 Task: Find connections with filter location Aïn Sefra with filter topic #Leadershipwith filter profile language German with filter current company Air India Express with filter school Uttar Pradesh Jobs with filter industry Forestry and Logging with filter service category Relocation with filter keywords title Personal Trainer
Action: Mouse moved to (502, 61)
Screenshot: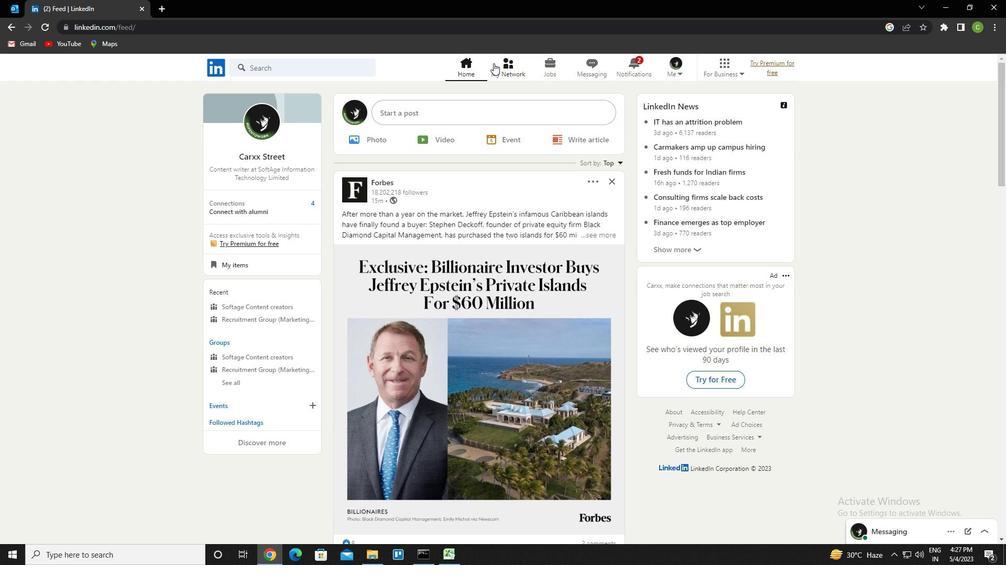 
Action: Mouse pressed left at (502, 61)
Screenshot: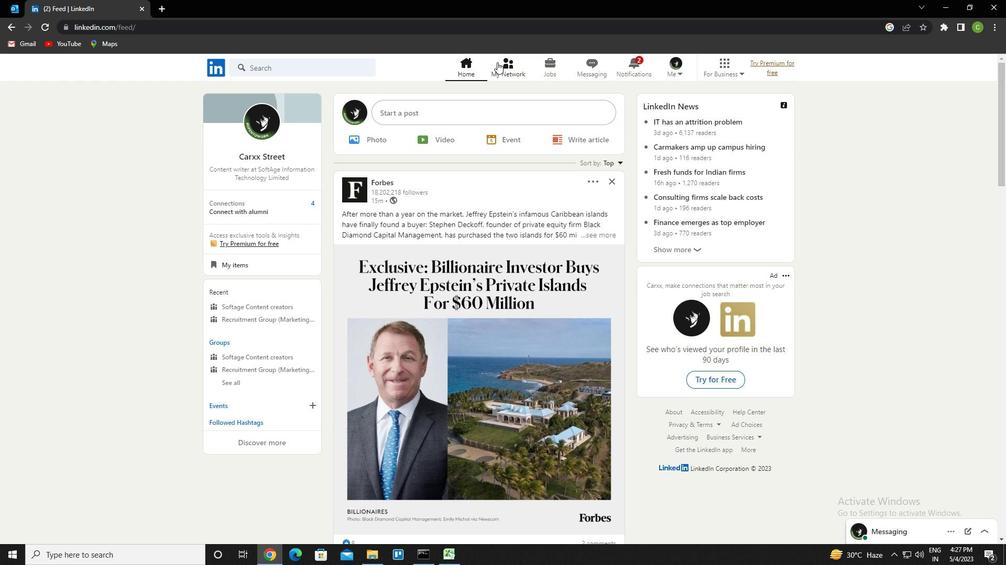 
Action: Mouse moved to (311, 126)
Screenshot: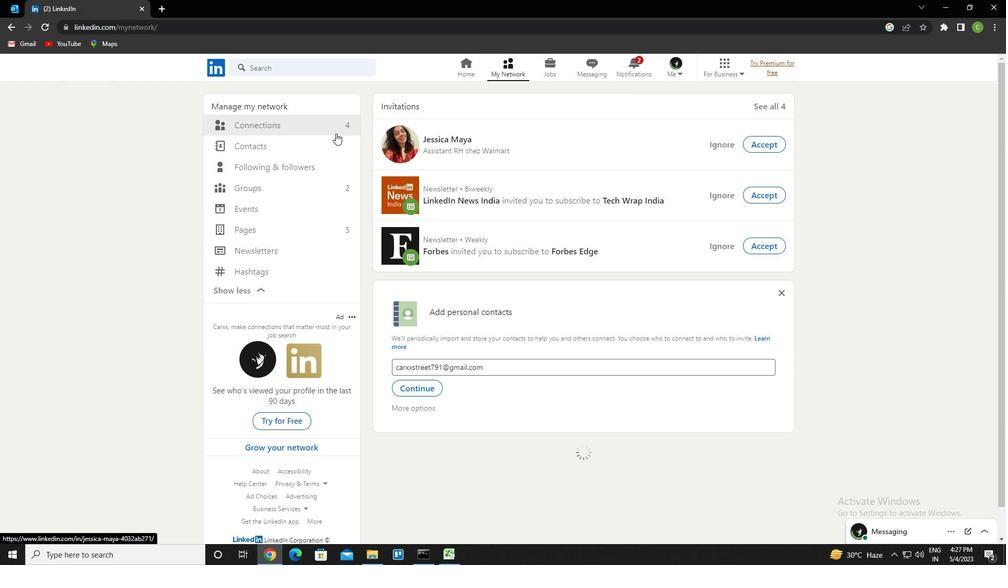 
Action: Mouse pressed left at (311, 126)
Screenshot: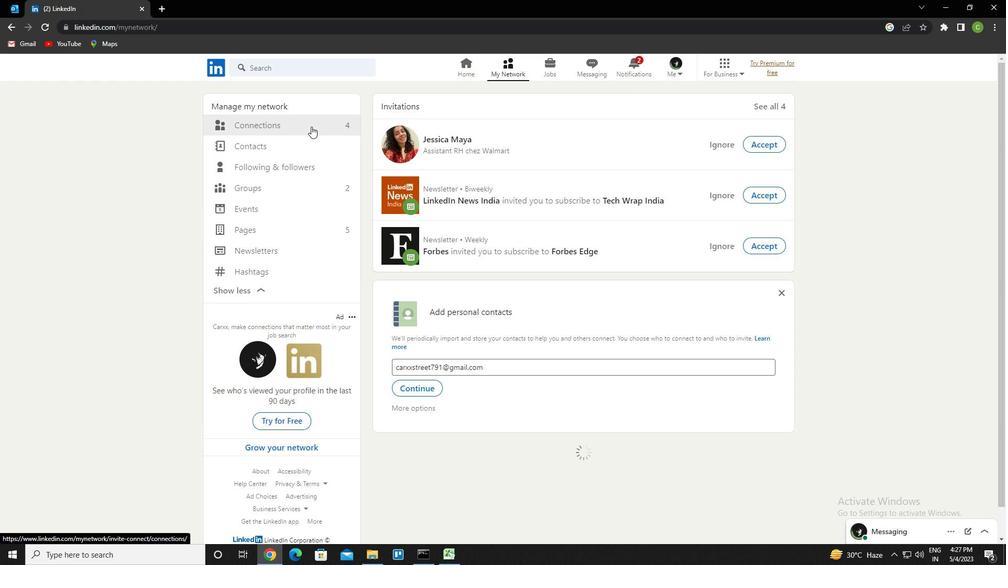 
Action: Mouse moved to (608, 128)
Screenshot: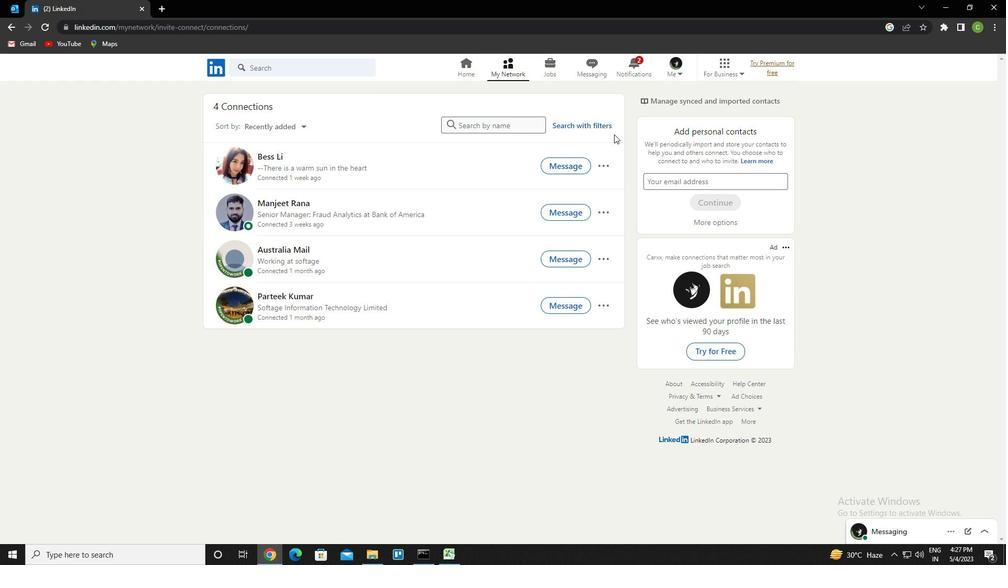 
Action: Mouse pressed left at (608, 128)
Screenshot: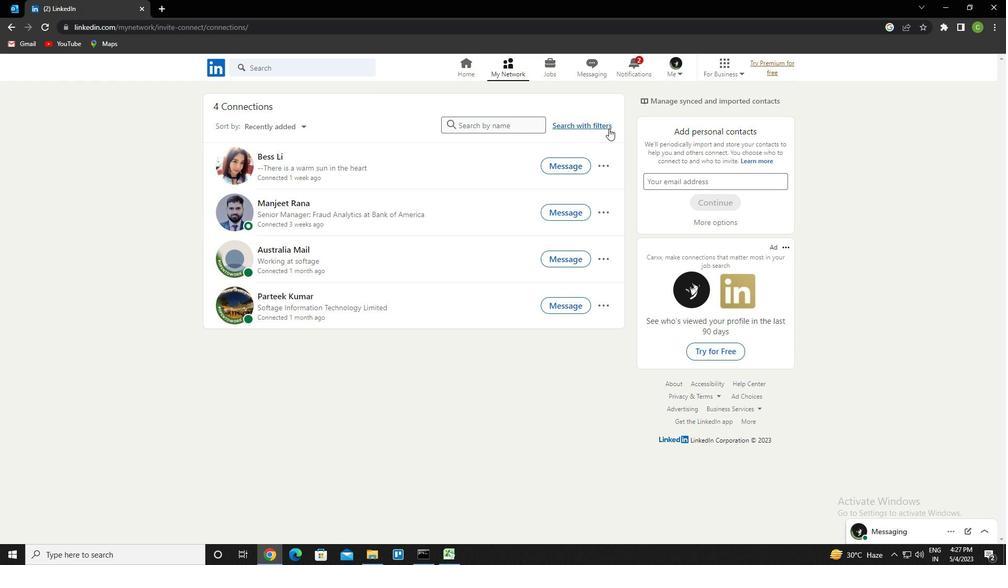 
Action: Mouse moved to (541, 97)
Screenshot: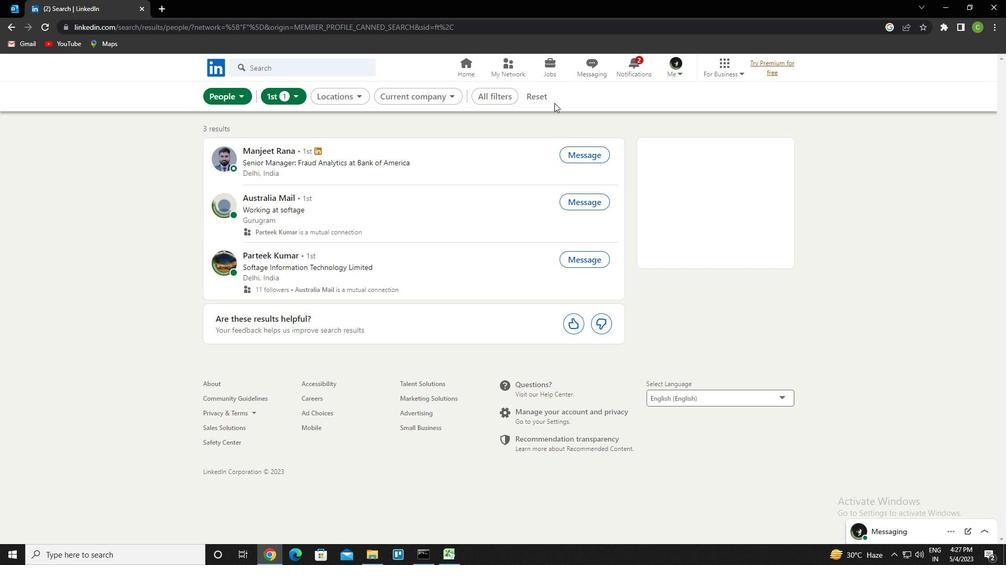 
Action: Mouse pressed left at (541, 97)
Screenshot: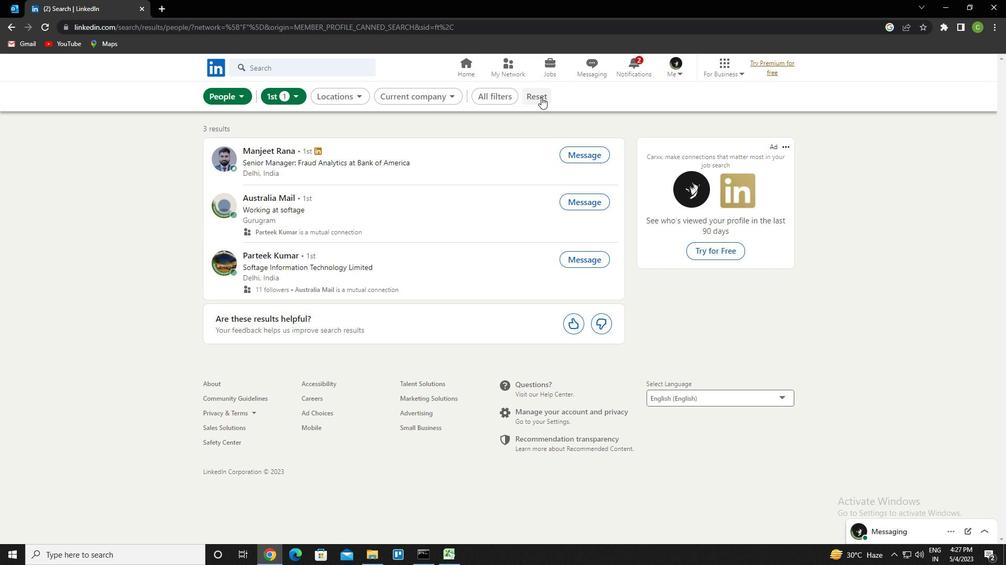 
Action: Mouse moved to (526, 100)
Screenshot: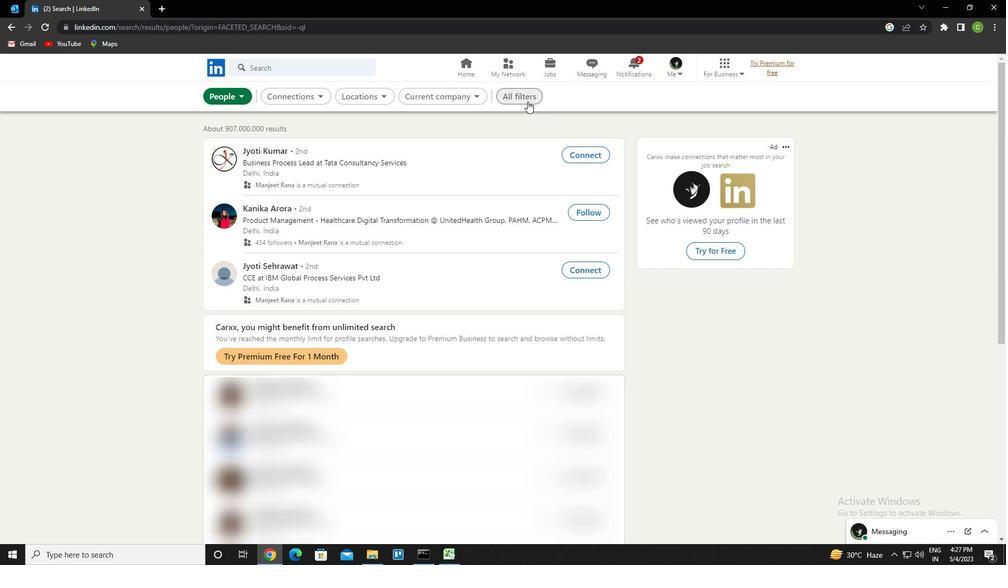 
Action: Mouse pressed left at (526, 100)
Screenshot: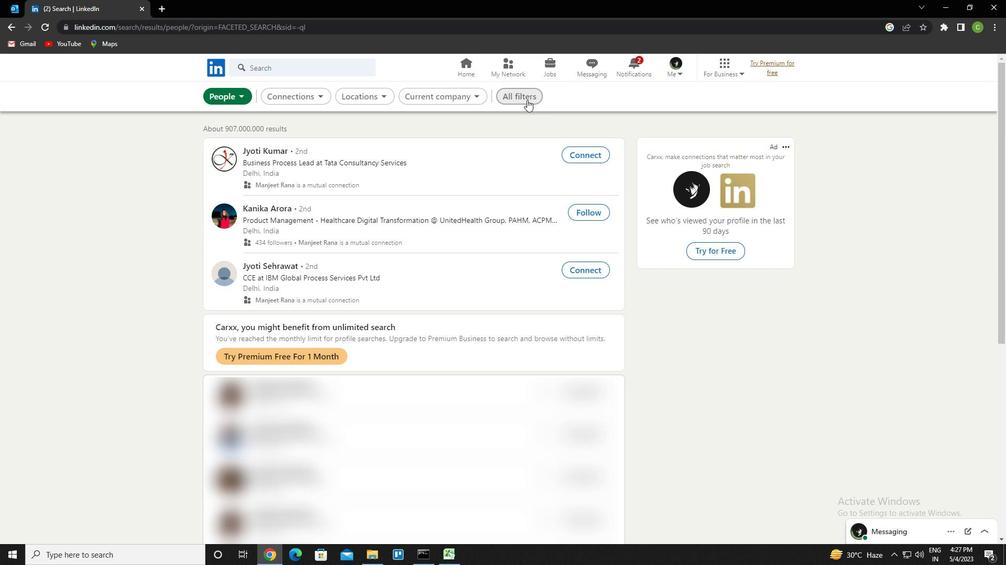 
Action: Mouse moved to (823, 351)
Screenshot: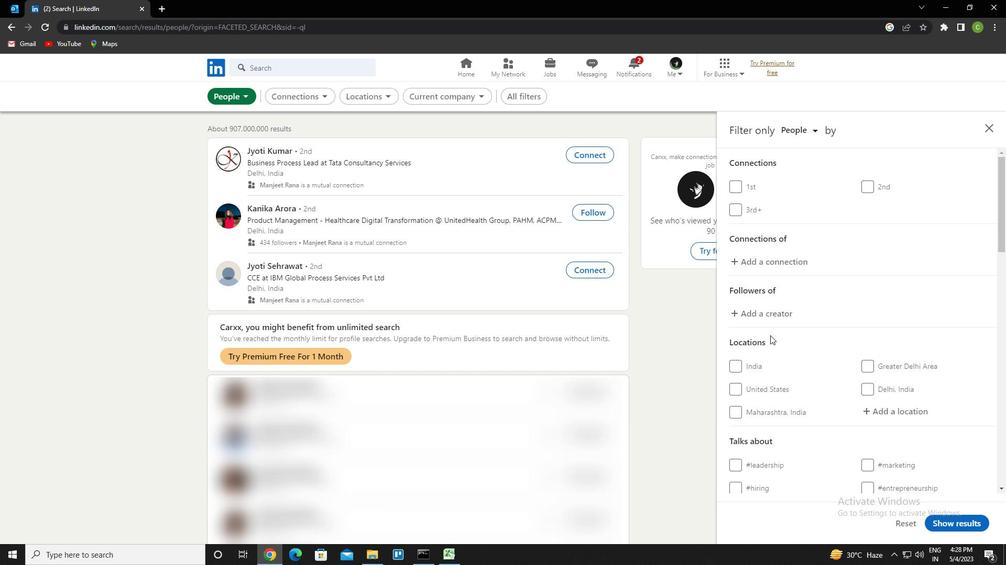 
Action: Mouse scrolled (823, 351) with delta (0, 0)
Screenshot: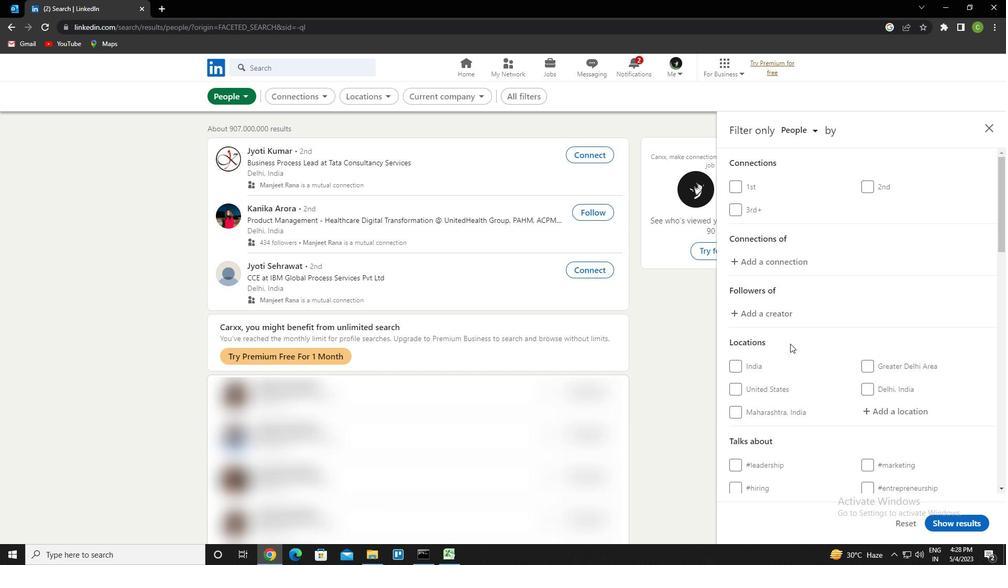 
Action: Mouse moved to (823, 351)
Screenshot: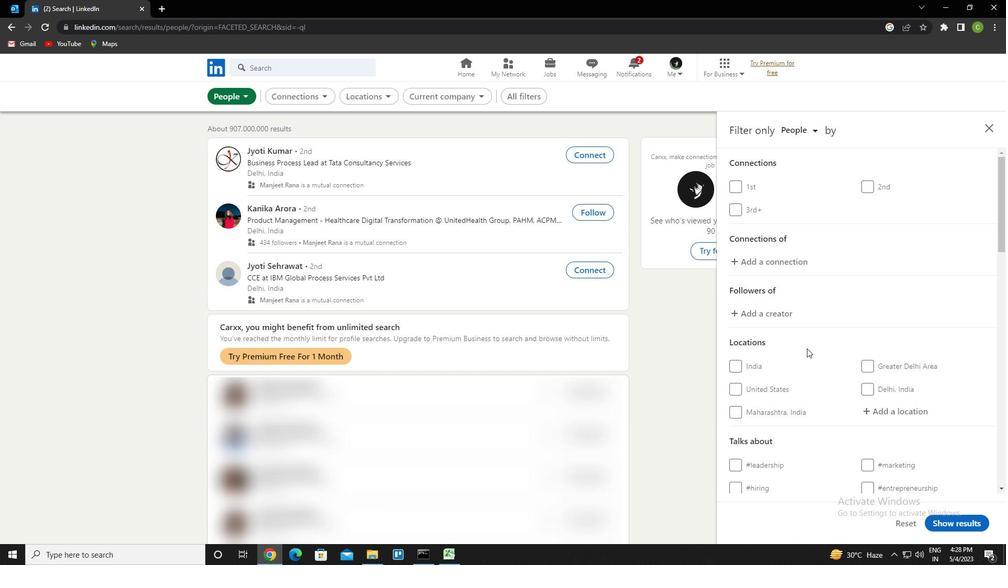 
Action: Mouse scrolled (823, 351) with delta (0, 0)
Screenshot: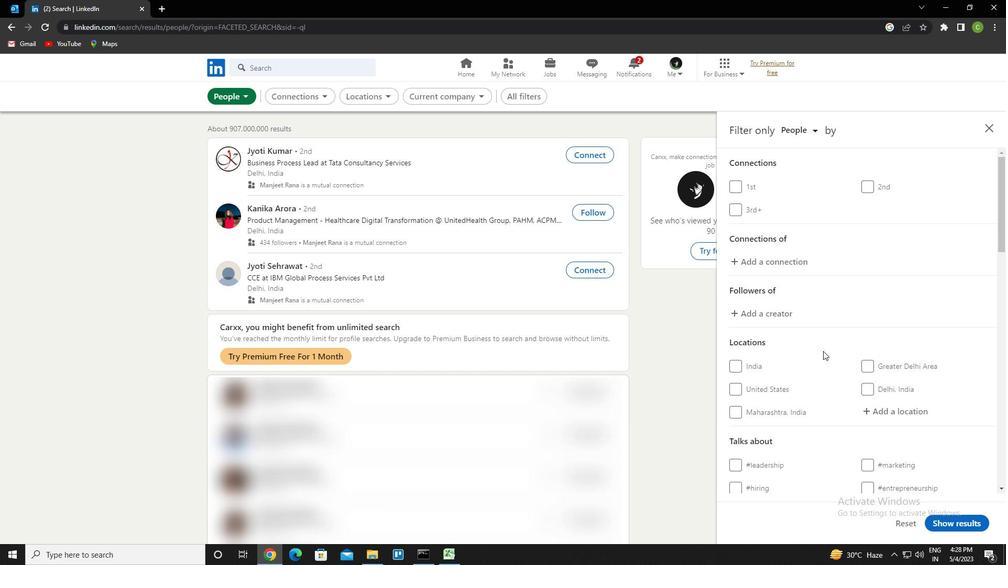 
Action: Mouse moved to (893, 313)
Screenshot: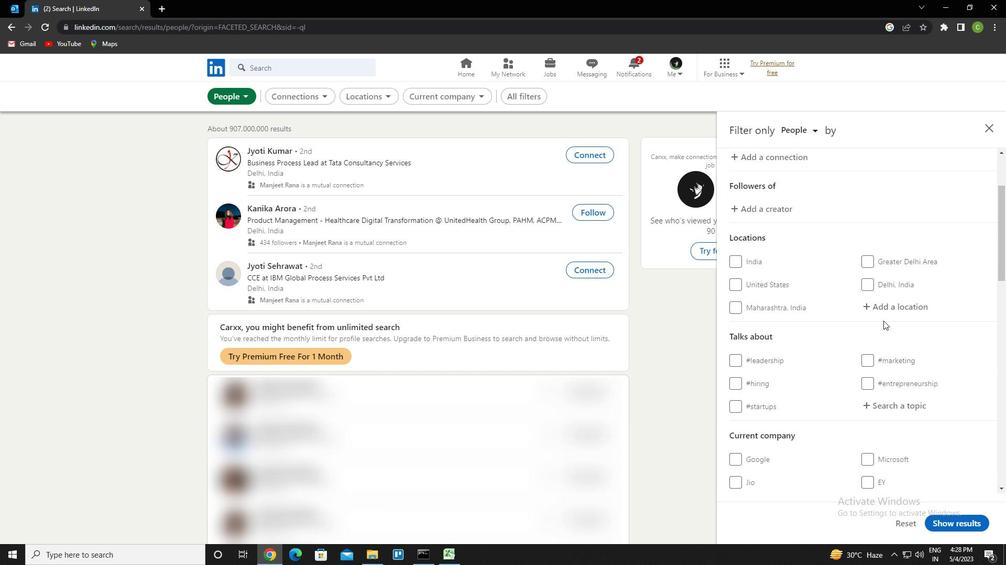 
Action: Mouse pressed left at (893, 313)
Screenshot: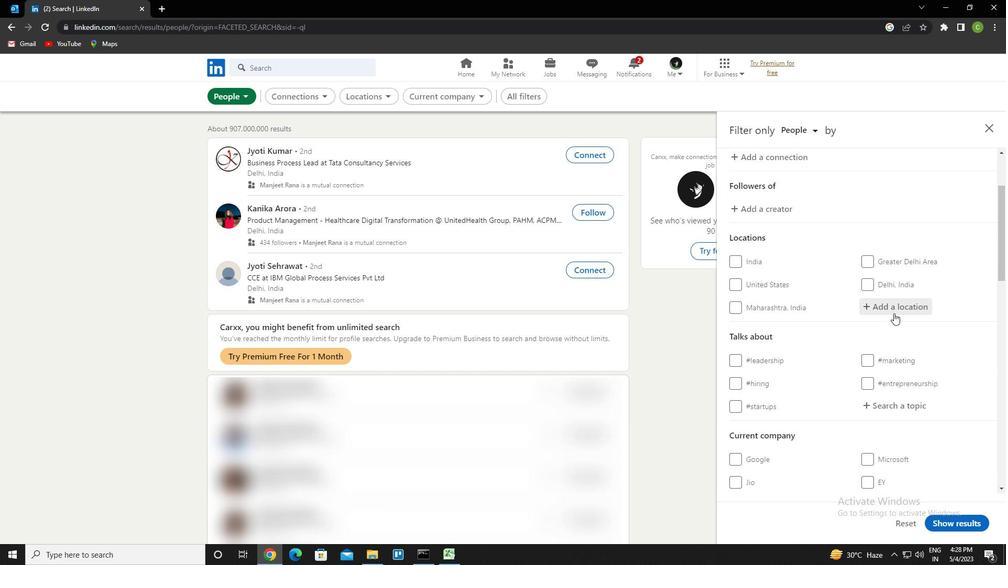 
Action: Mouse moved to (913, 299)
Screenshot: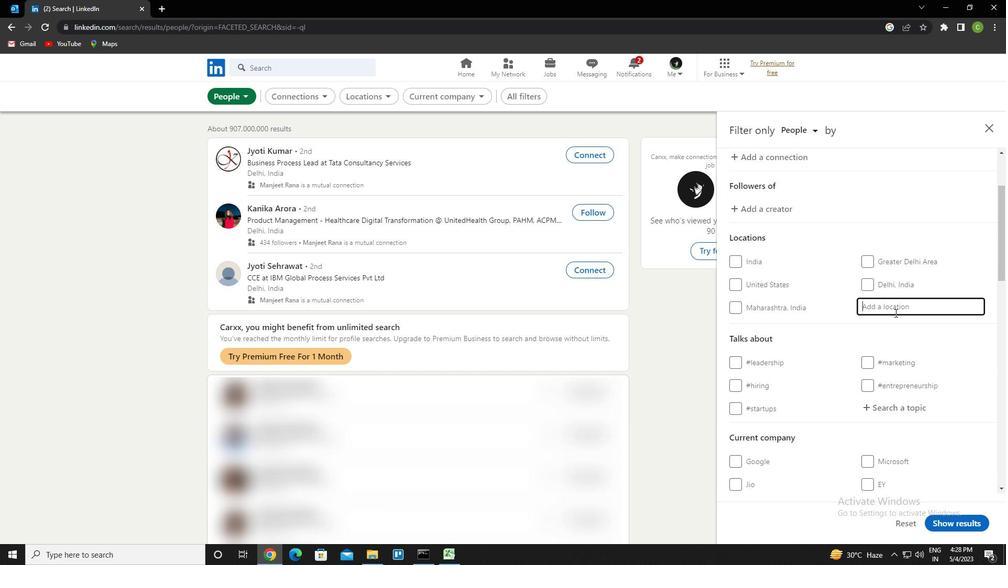 
Action: Key pressed <Key.caps_lock>a<Key.caps_lock>in<Key.space>sefra<Key.down><Key.enter>
Screenshot: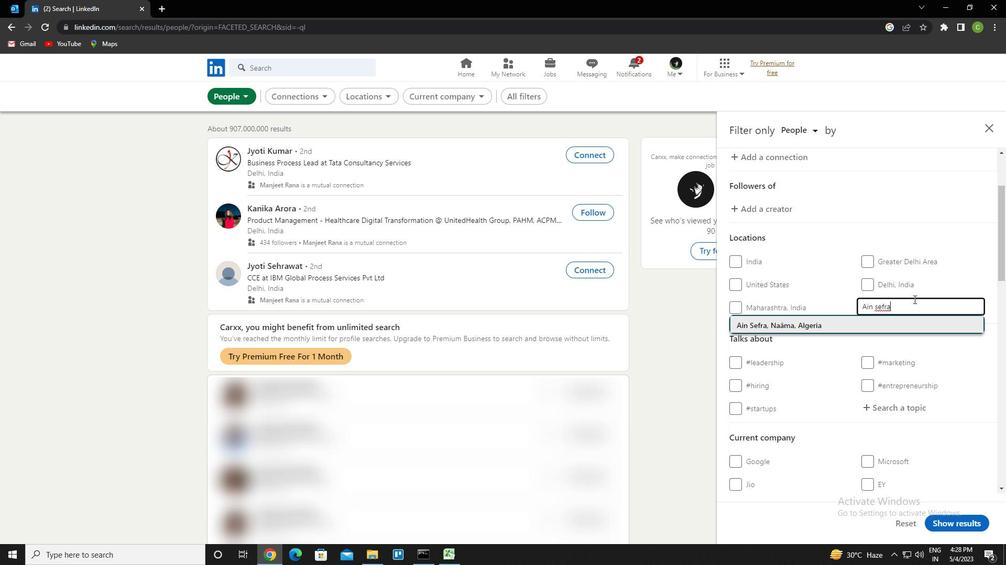 
Action: Mouse moved to (914, 300)
Screenshot: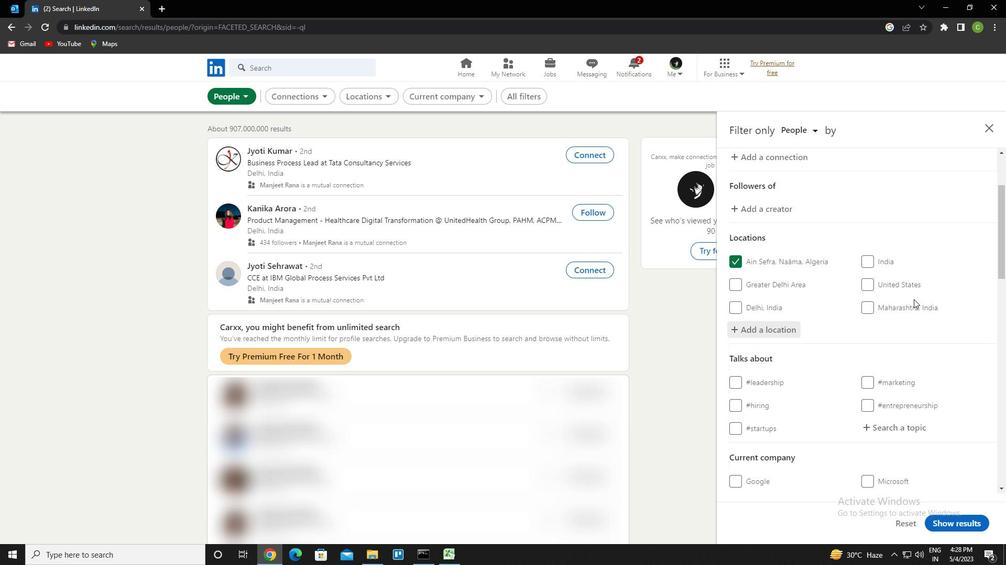 
Action: Mouse scrolled (914, 299) with delta (0, 0)
Screenshot: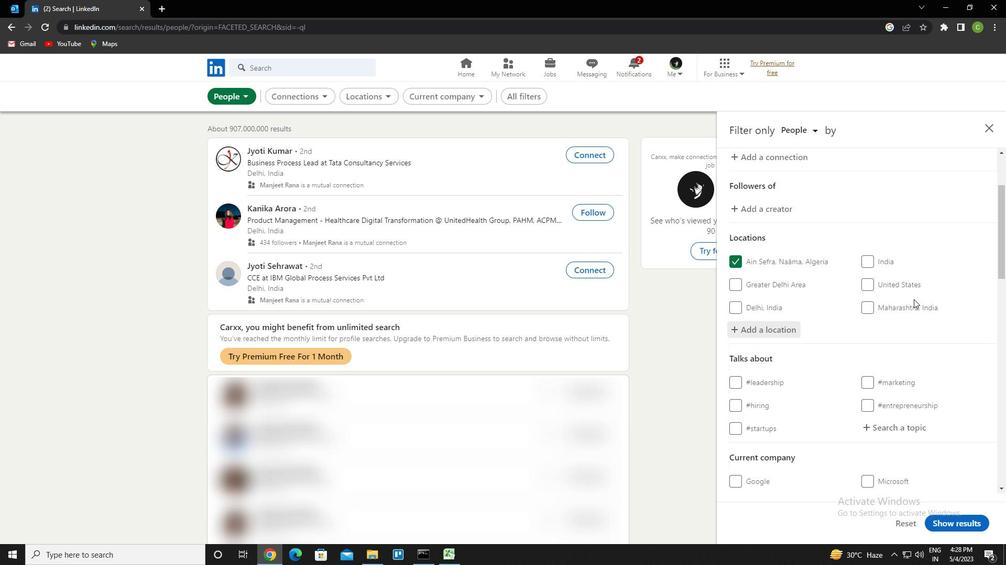 
Action: Mouse moved to (908, 380)
Screenshot: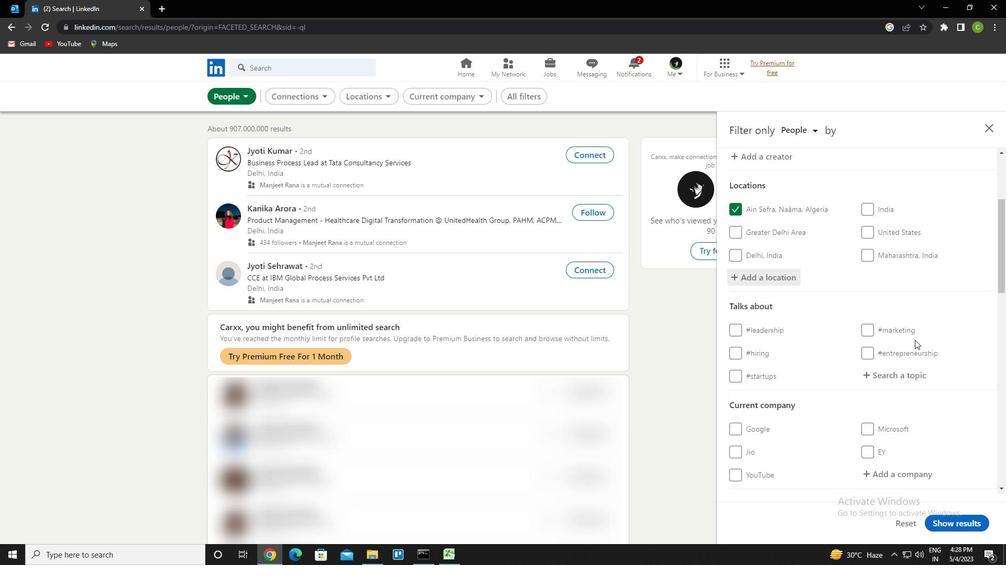 
Action: Mouse pressed left at (908, 380)
Screenshot: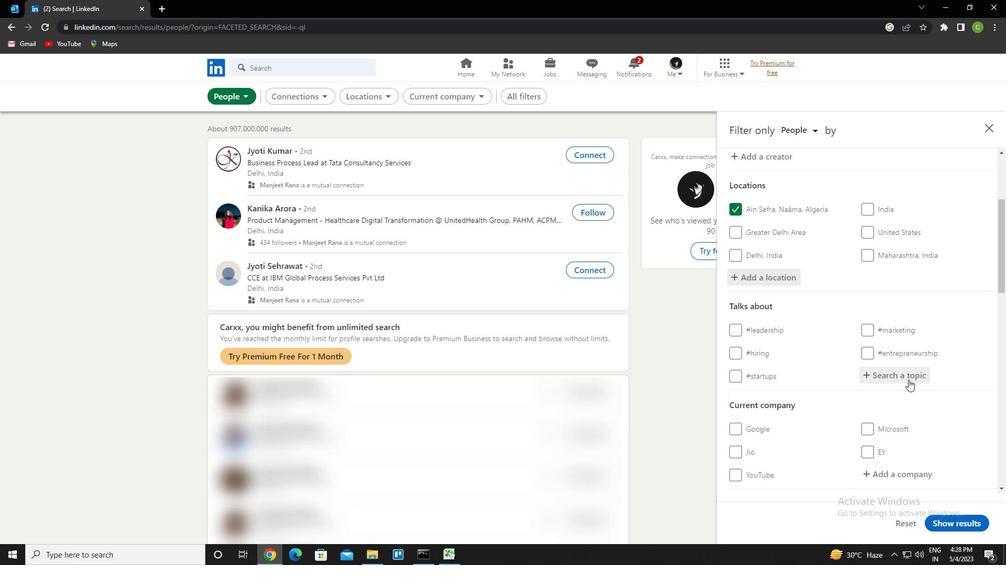 
Action: Mouse moved to (917, 376)
Screenshot: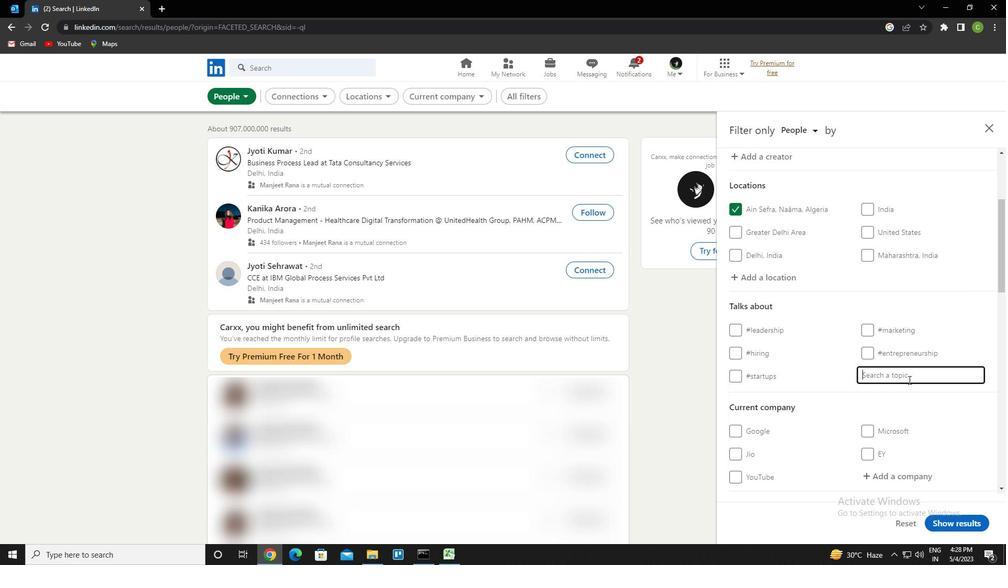 
Action: Key pressed leadership<Key.down><Key.enter>
Screenshot: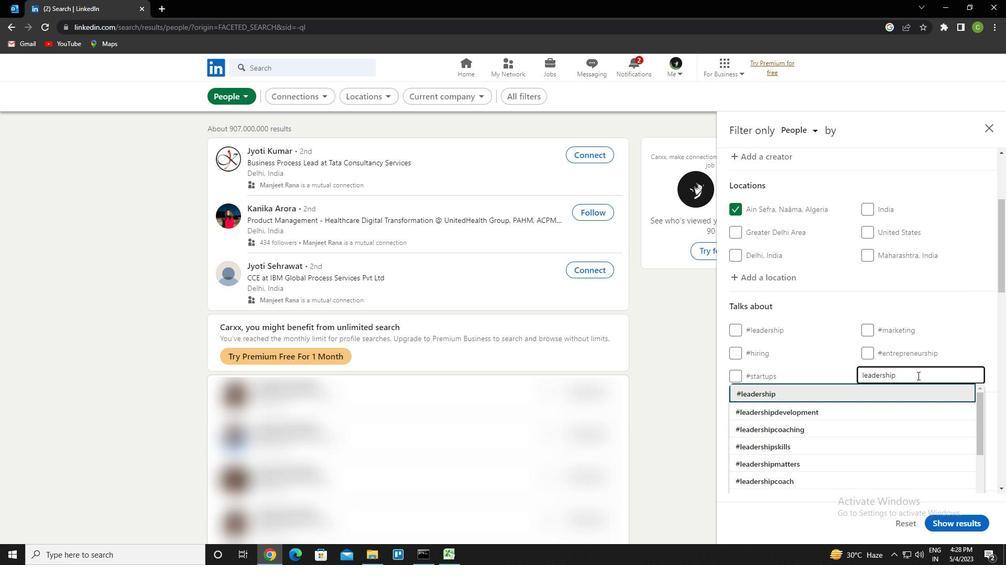 
Action: Mouse moved to (930, 367)
Screenshot: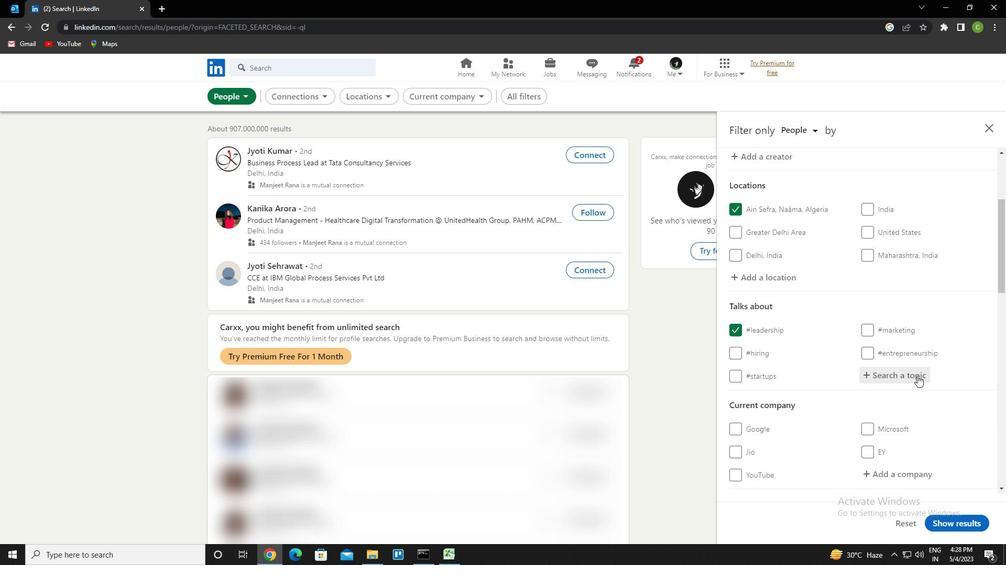 
Action: Mouse scrolled (930, 366) with delta (0, 0)
Screenshot: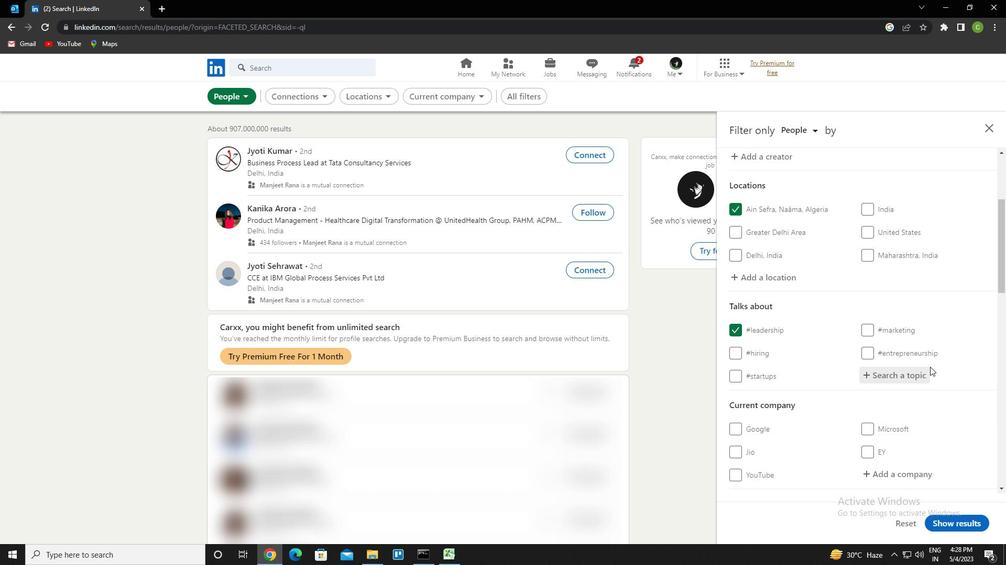 
Action: Mouse scrolled (930, 366) with delta (0, 0)
Screenshot: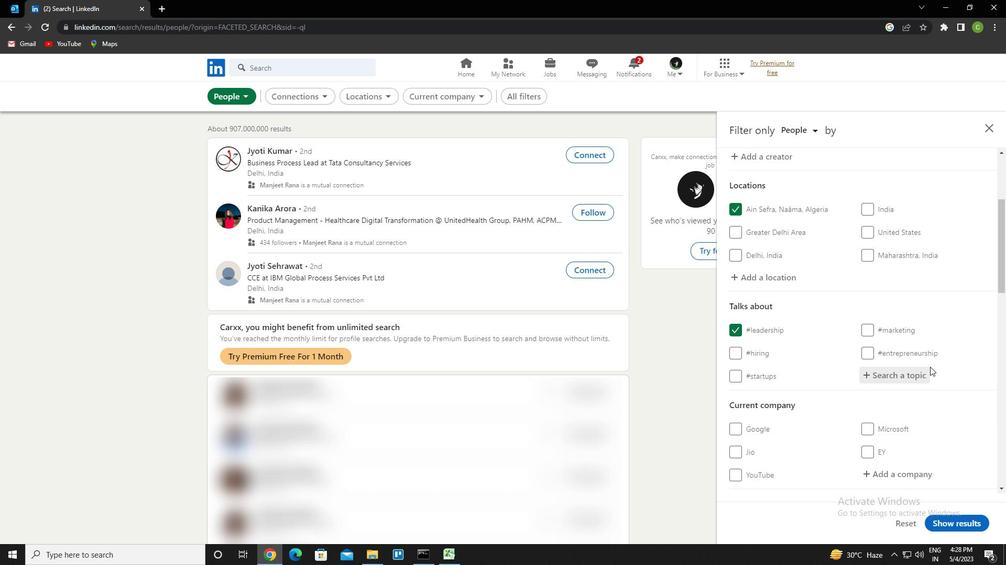 
Action: Mouse scrolled (930, 366) with delta (0, 0)
Screenshot: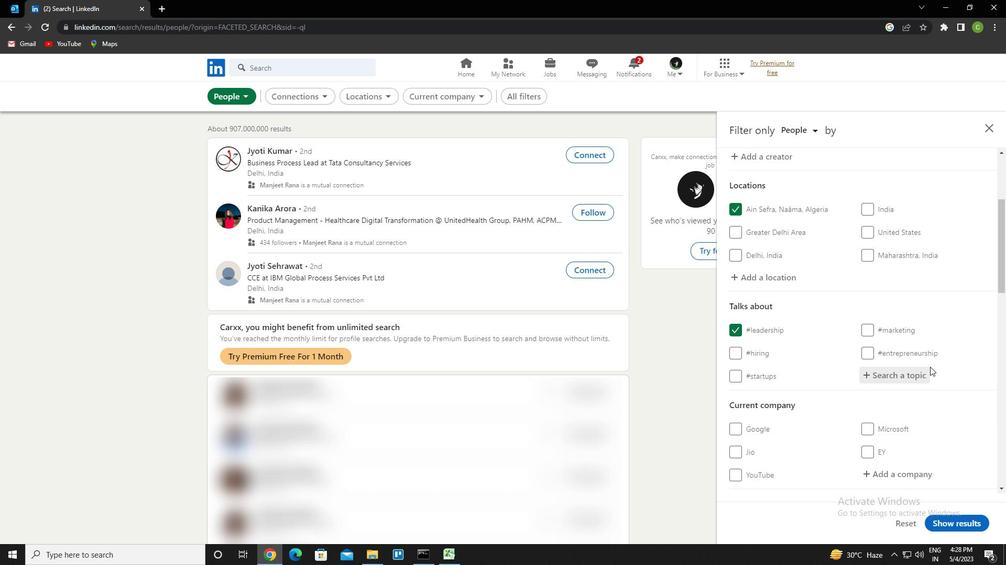 
Action: Mouse scrolled (930, 366) with delta (0, 0)
Screenshot: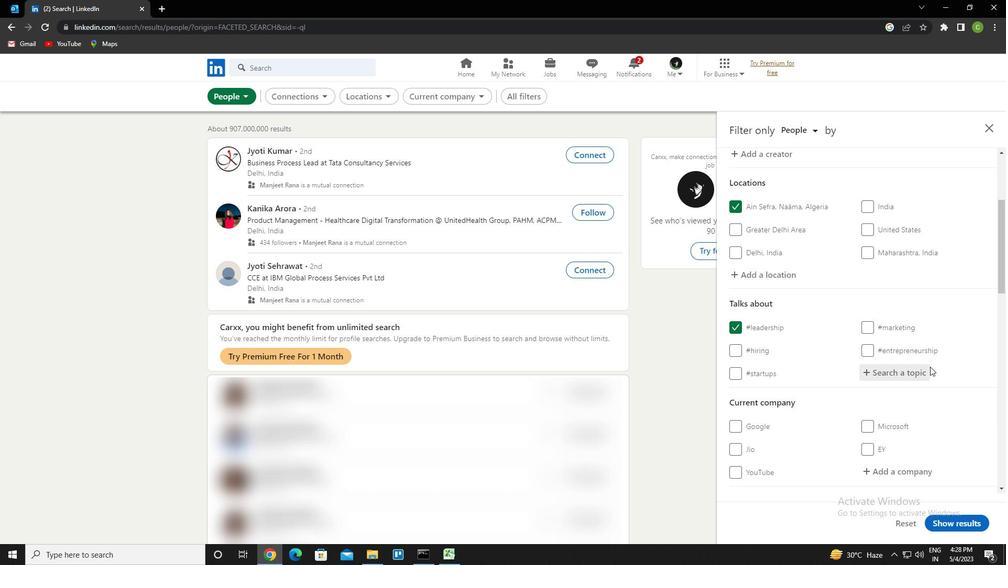 
Action: Mouse moved to (930, 367)
Screenshot: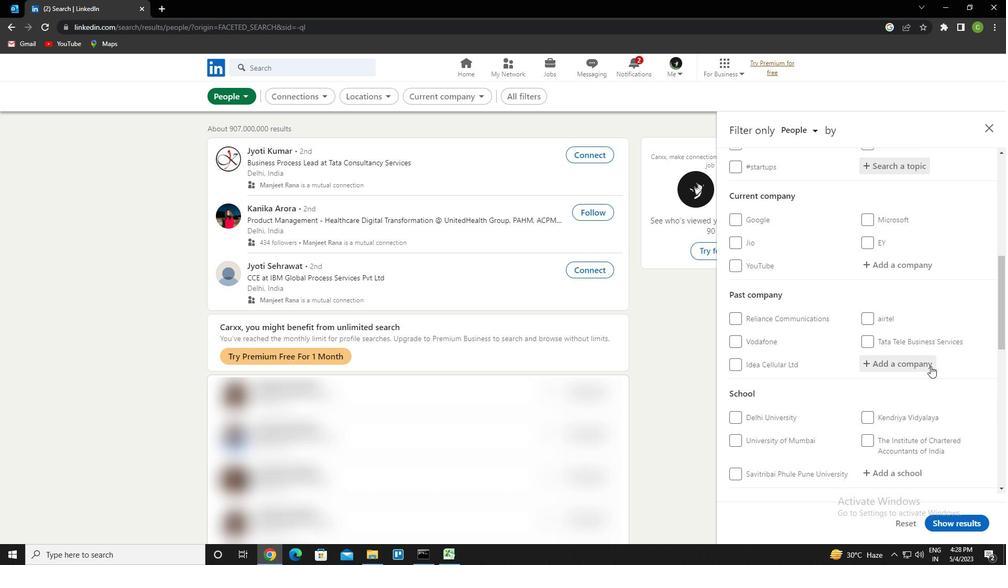 
Action: Mouse scrolled (930, 366) with delta (0, 0)
Screenshot: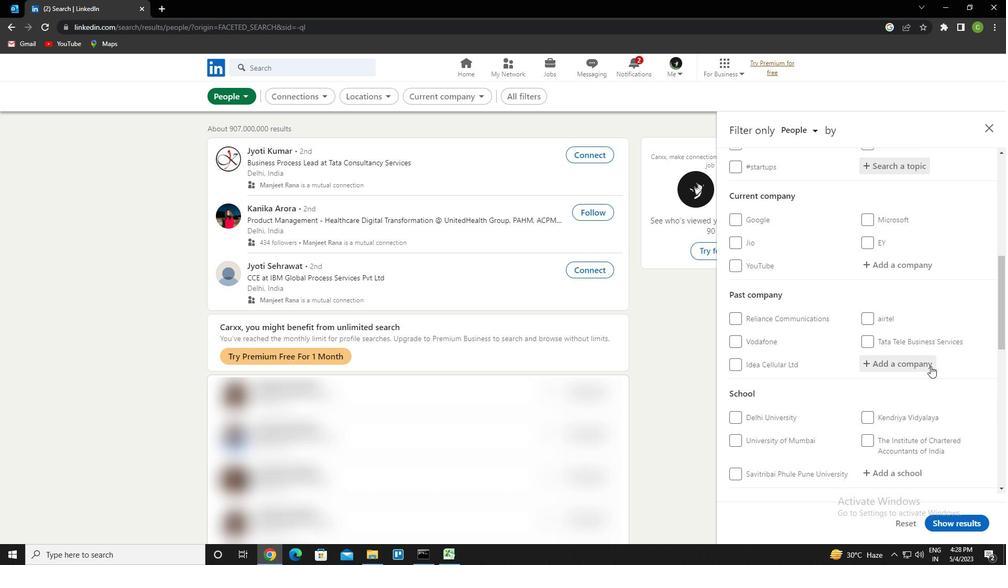 
Action: Mouse moved to (927, 371)
Screenshot: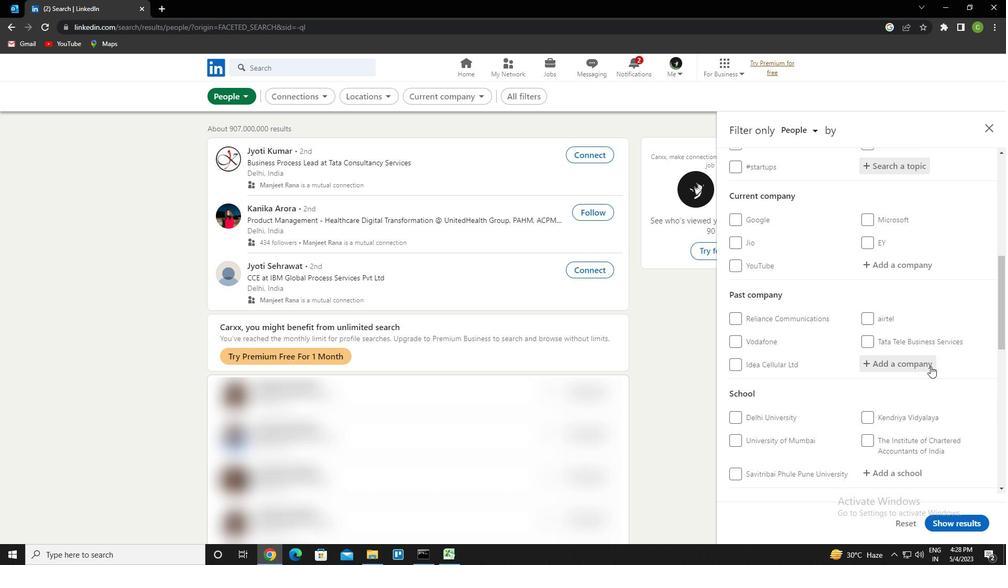 
Action: Mouse scrolled (927, 370) with delta (0, 0)
Screenshot: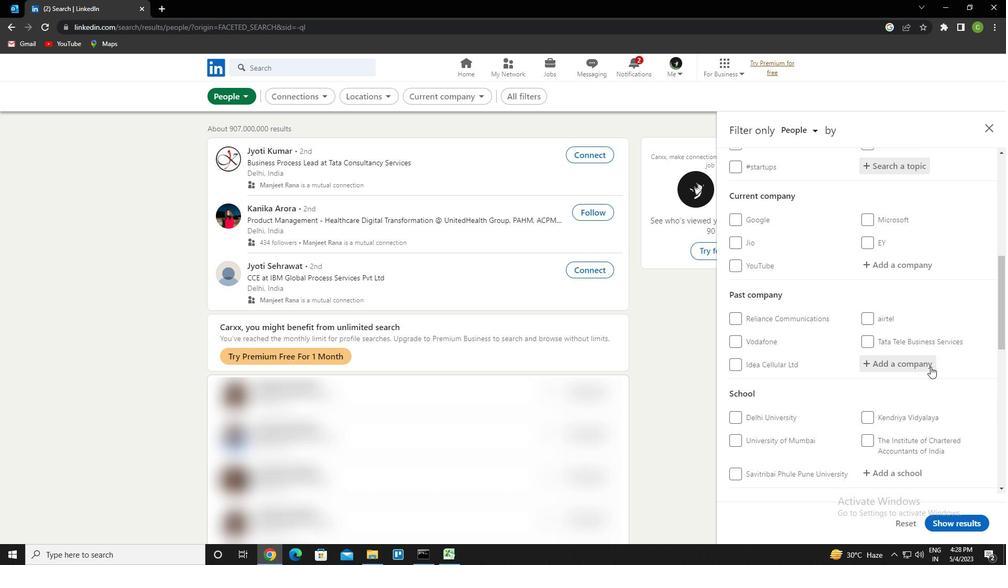 
Action: Mouse scrolled (927, 370) with delta (0, 0)
Screenshot: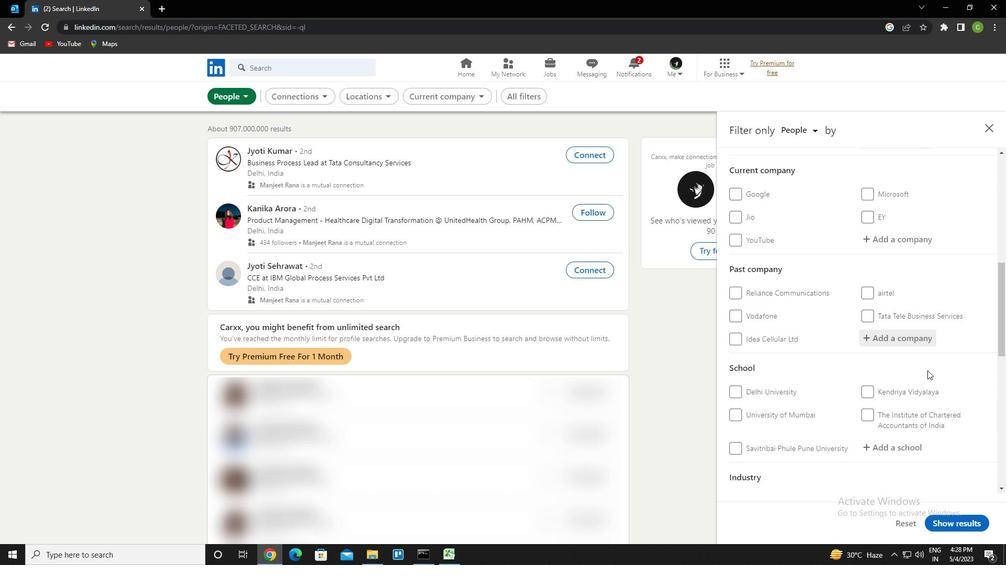 
Action: Mouse scrolled (927, 370) with delta (0, 0)
Screenshot: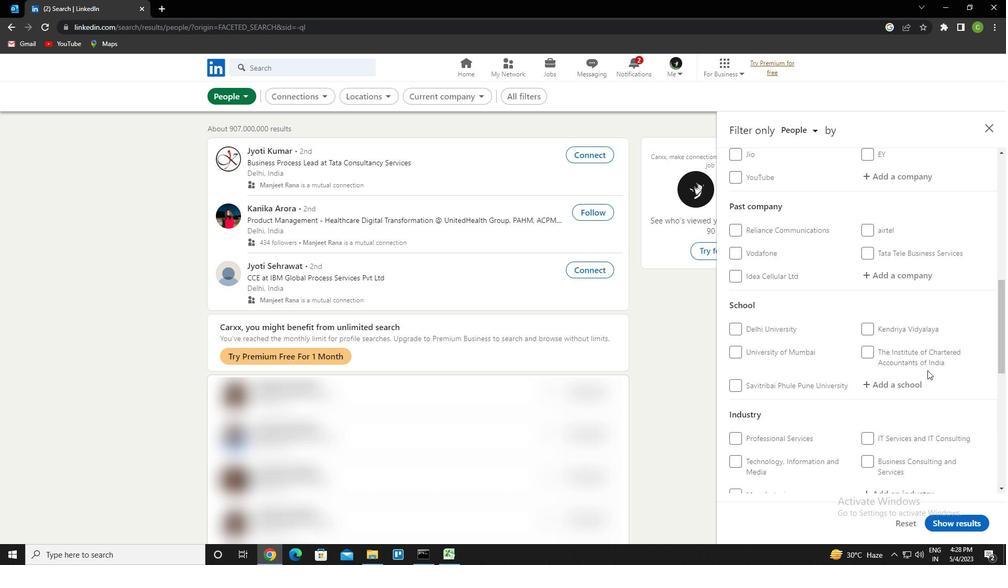
Action: Mouse moved to (783, 462)
Screenshot: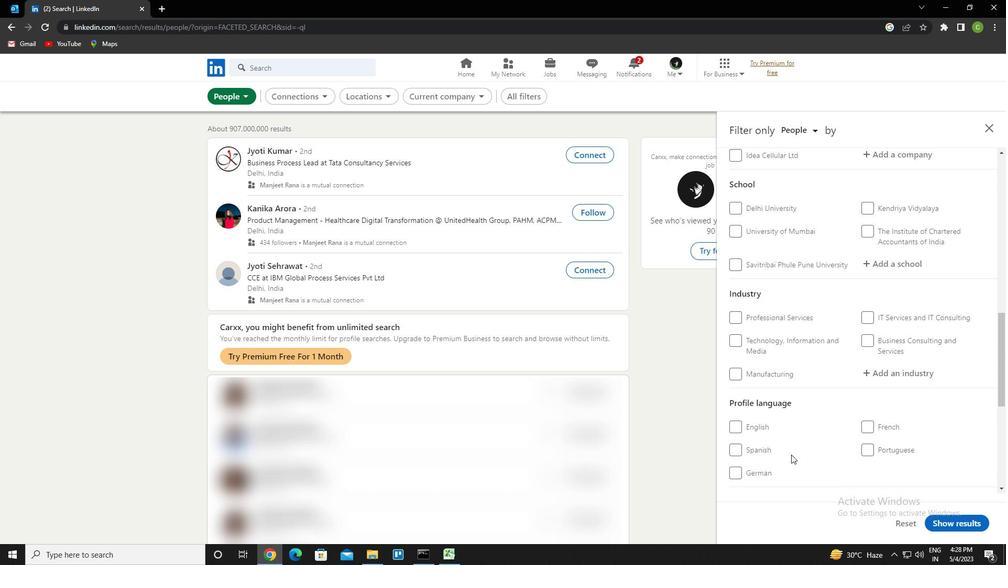 
Action: Mouse scrolled (783, 461) with delta (0, 0)
Screenshot: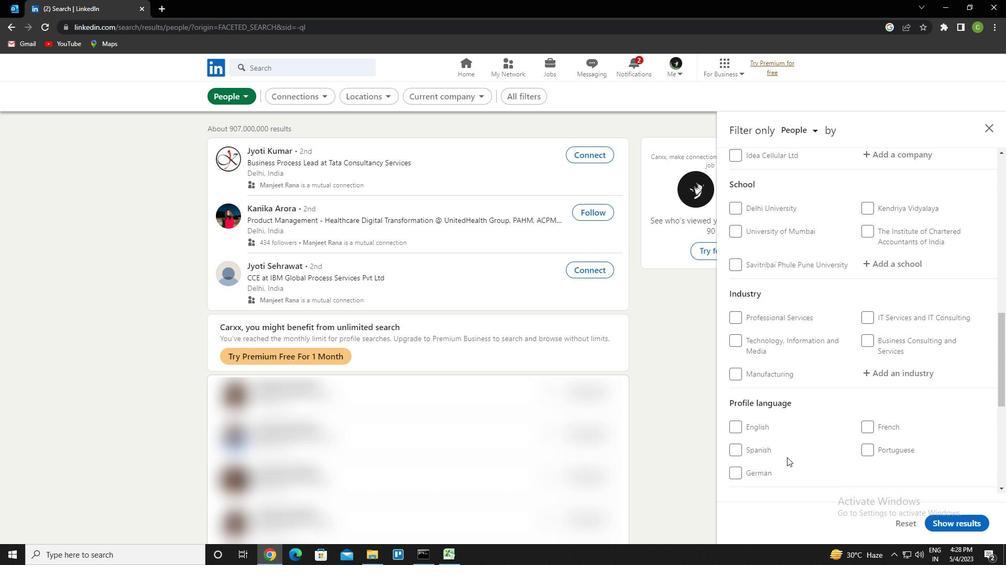 
Action: Mouse moved to (736, 422)
Screenshot: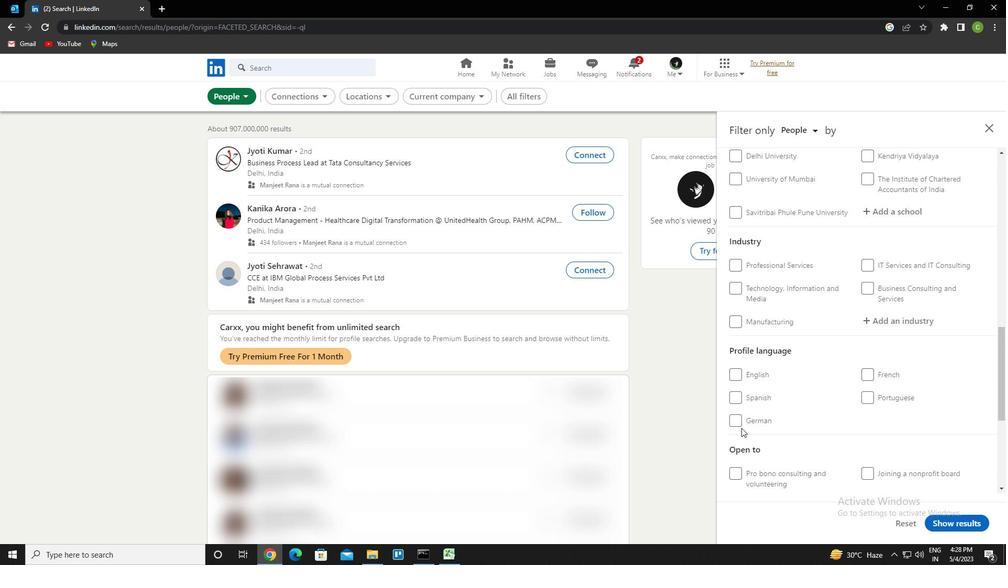 
Action: Mouse pressed left at (736, 422)
Screenshot: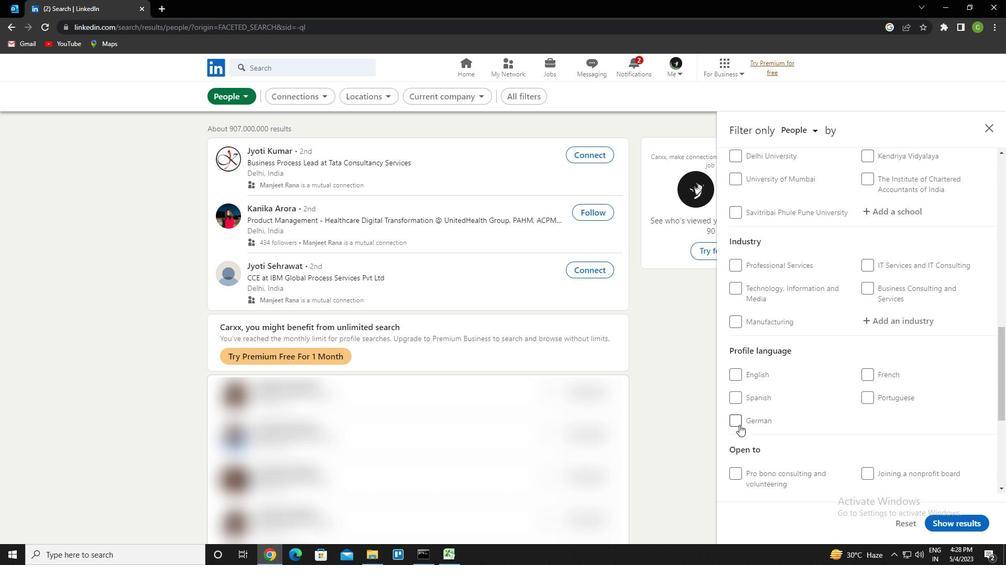 
Action: Mouse moved to (784, 386)
Screenshot: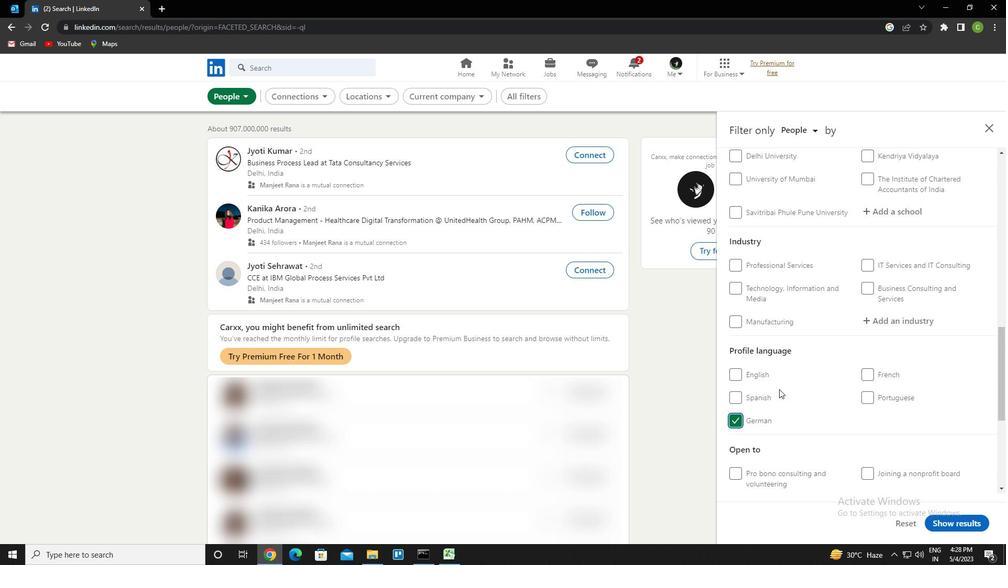 
Action: Mouse scrolled (784, 387) with delta (0, 0)
Screenshot: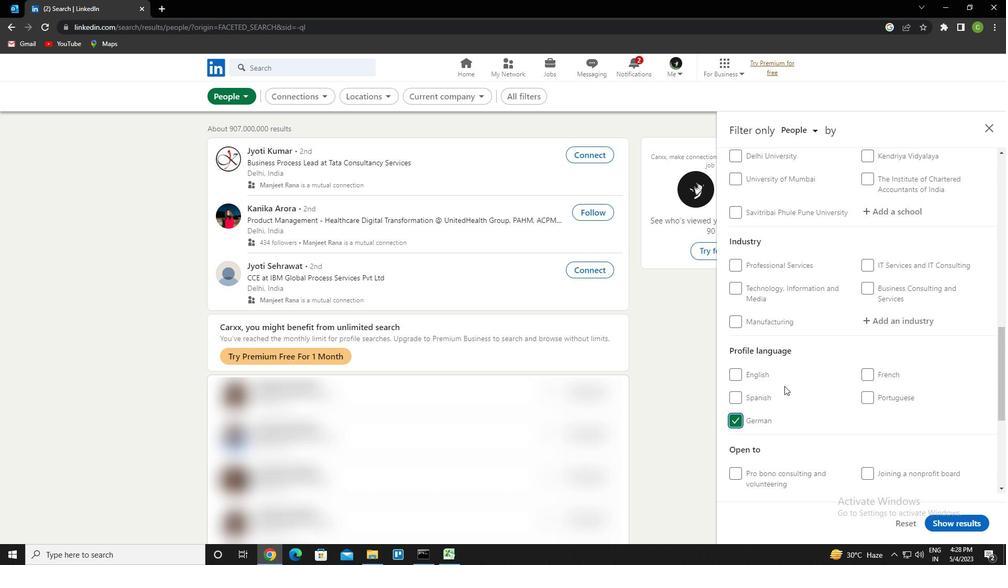 
Action: Mouse scrolled (784, 387) with delta (0, 0)
Screenshot: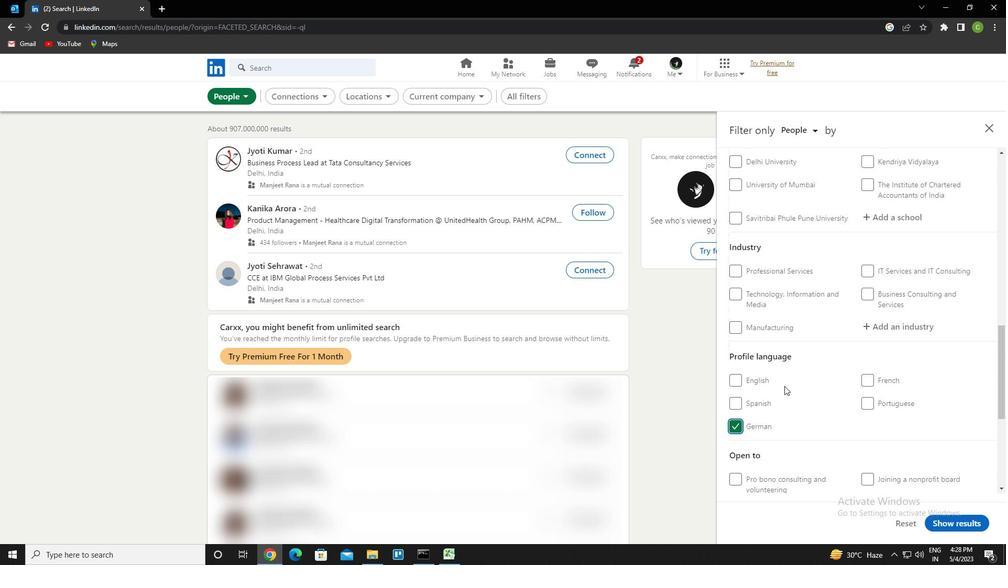 
Action: Mouse scrolled (784, 387) with delta (0, 0)
Screenshot: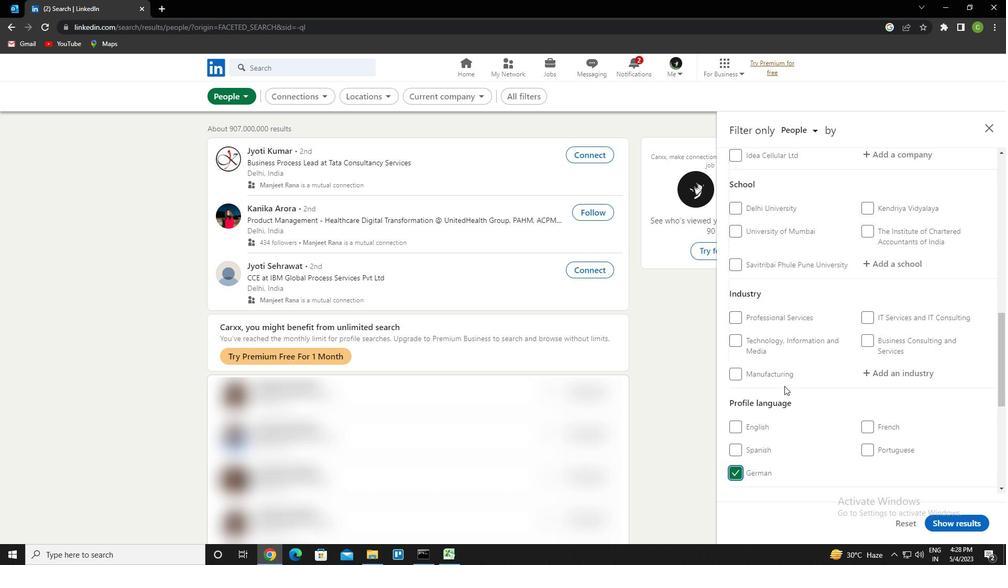 
Action: Mouse scrolled (784, 387) with delta (0, 0)
Screenshot: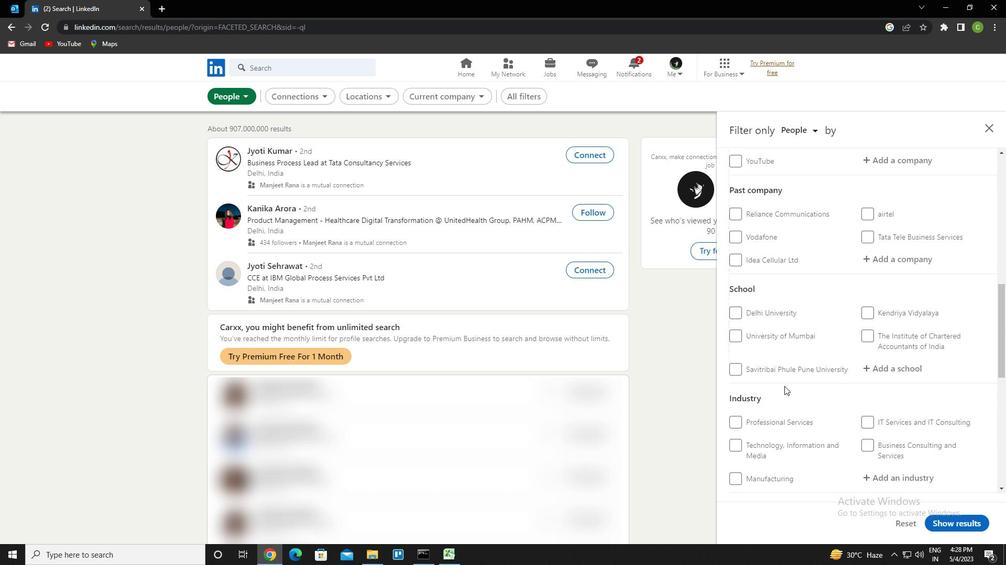 
Action: Mouse scrolled (784, 387) with delta (0, 0)
Screenshot: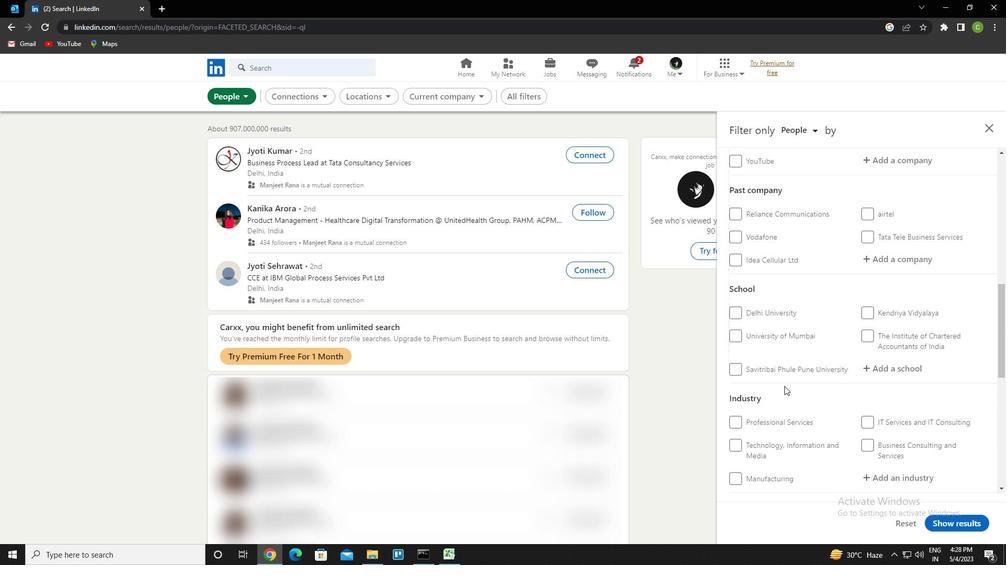 
Action: Mouse scrolled (784, 387) with delta (0, 0)
Screenshot: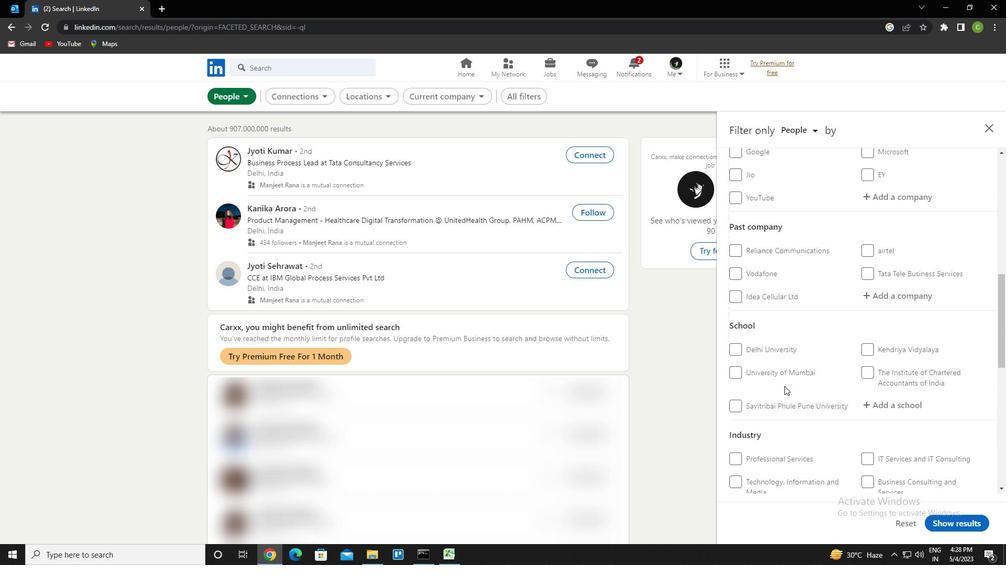 
Action: Mouse scrolled (784, 387) with delta (0, 0)
Screenshot: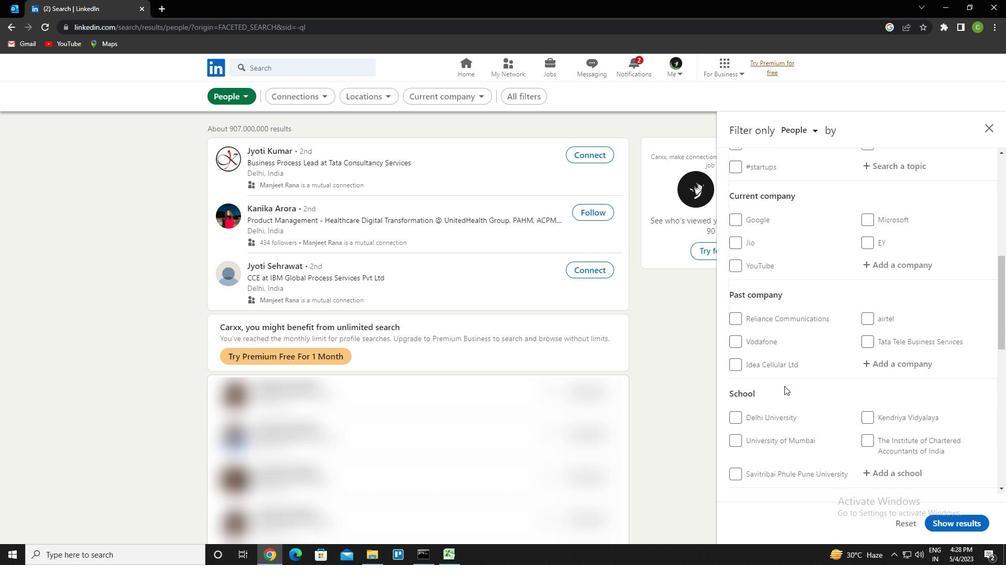 
Action: Mouse scrolled (784, 387) with delta (0, 0)
Screenshot: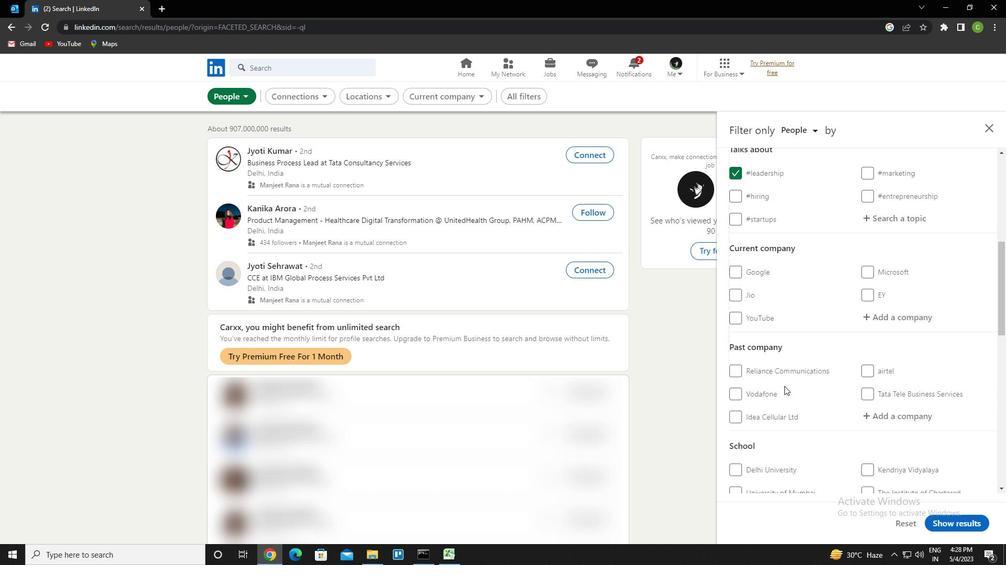 
Action: Mouse moved to (785, 346)
Screenshot: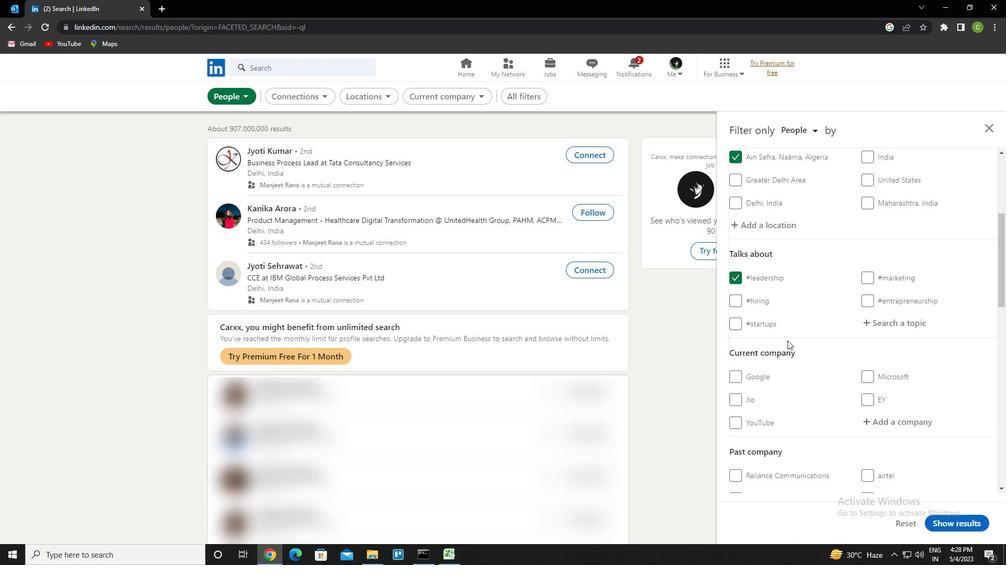 
Action: Mouse scrolled (785, 346) with delta (0, 0)
Screenshot: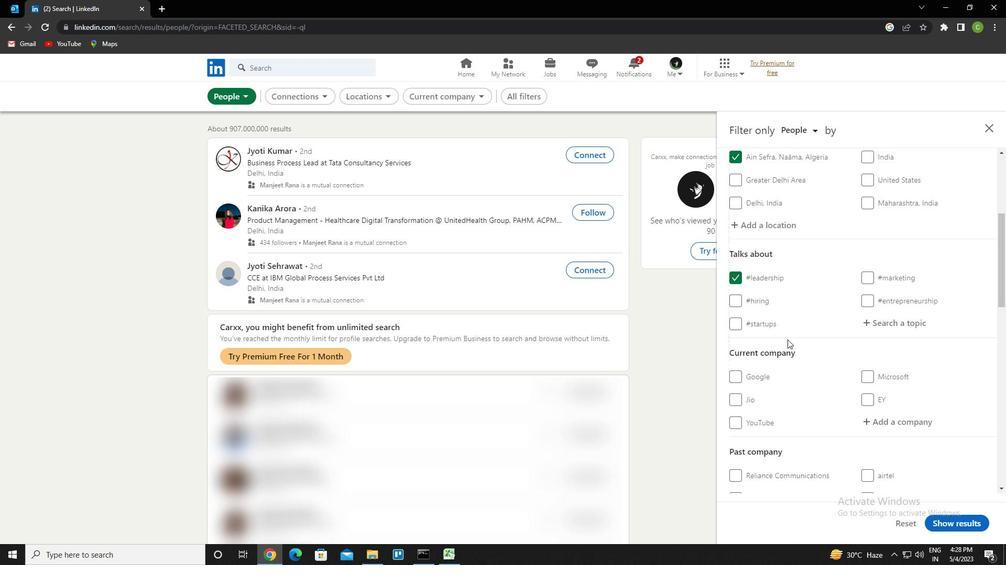 
Action: Mouse moved to (876, 370)
Screenshot: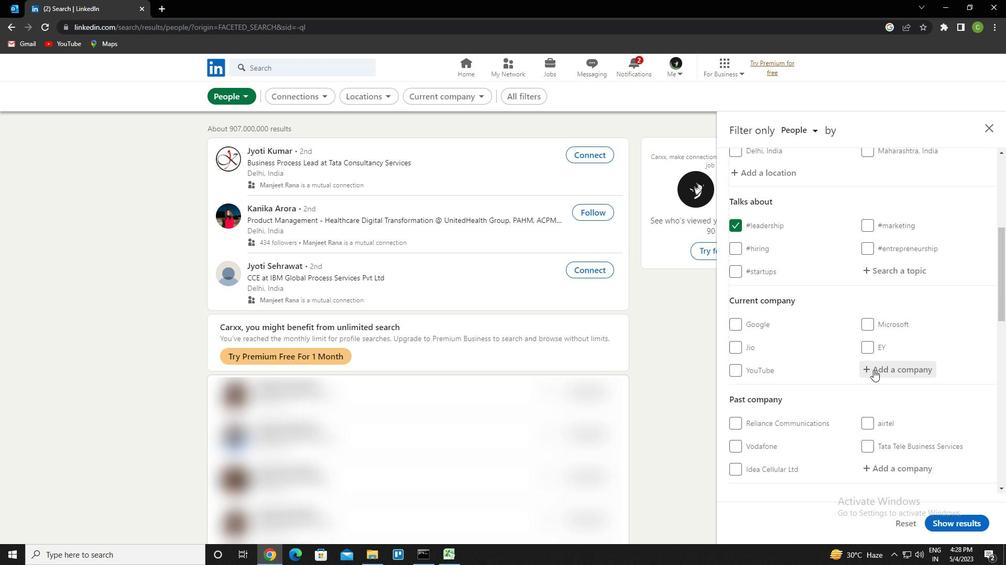 
Action: Mouse pressed left at (876, 370)
Screenshot: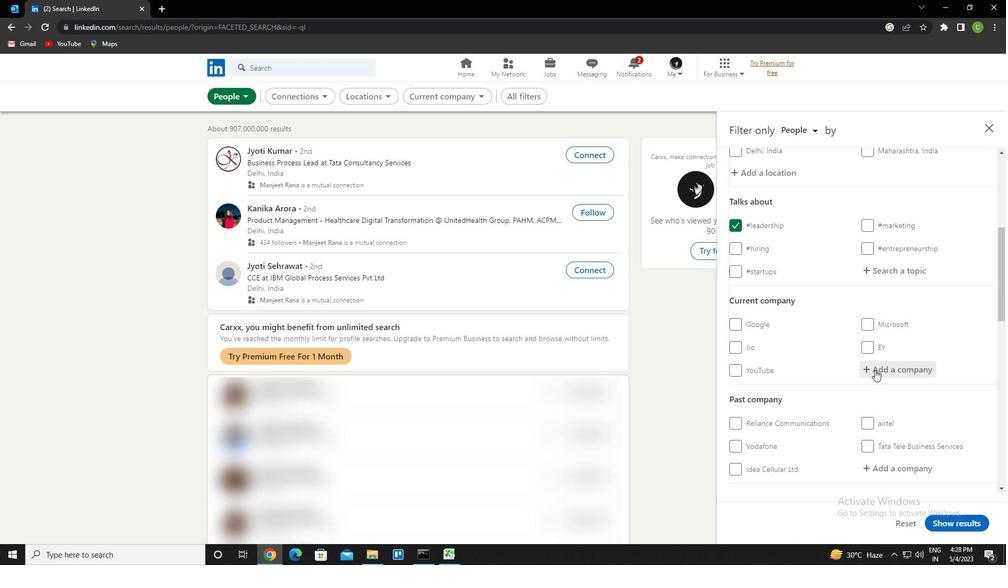 
Action: Key pressed <Key.caps_lock>a<Key.caps_lock>ir<Key.space><Key.caps_lock>i<Key.caps_lock>ndia<Key.space><Key.caps_lock>e<Key.caps_lock>xpress<Key.down><Key.enter>
Screenshot: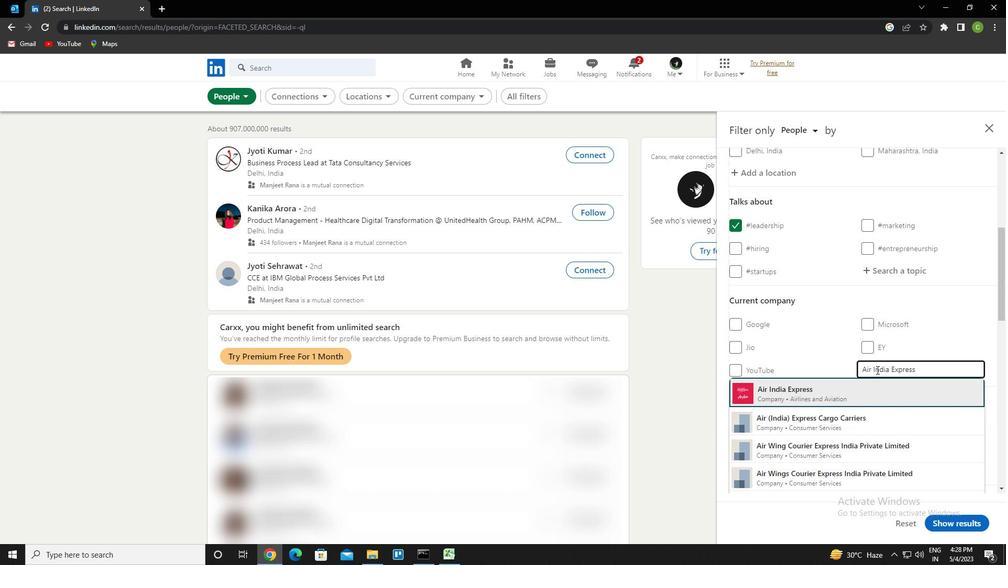 
Action: Mouse moved to (865, 377)
Screenshot: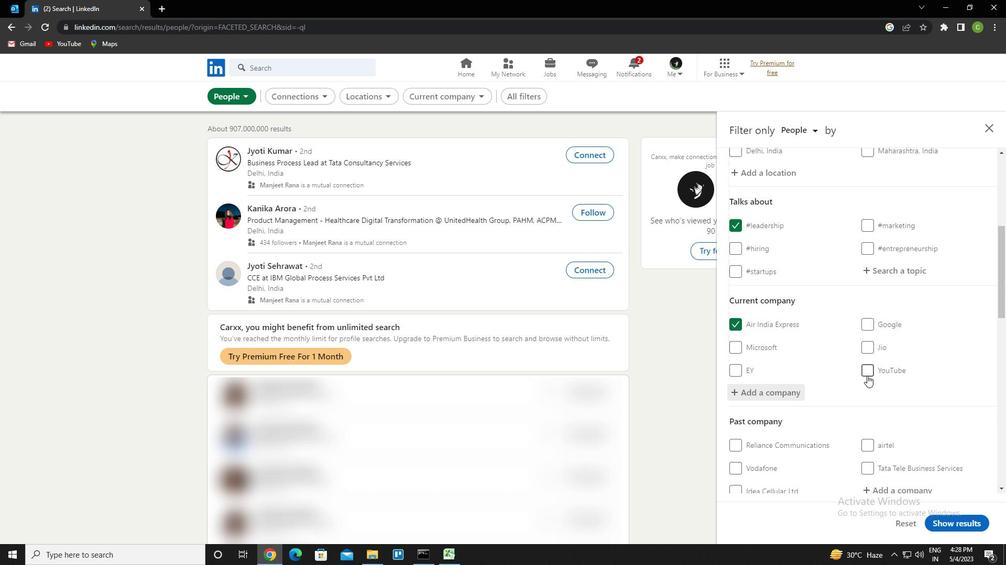 
Action: Mouse scrolled (865, 376) with delta (0, 0)
Screenshot: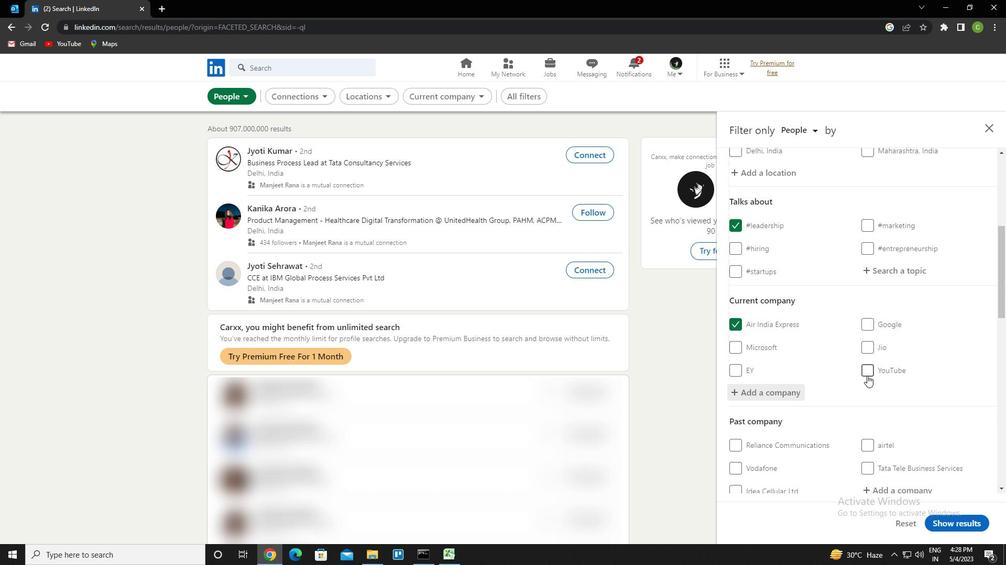 
Action: Mouse moved to (864, 378)
Screenshot: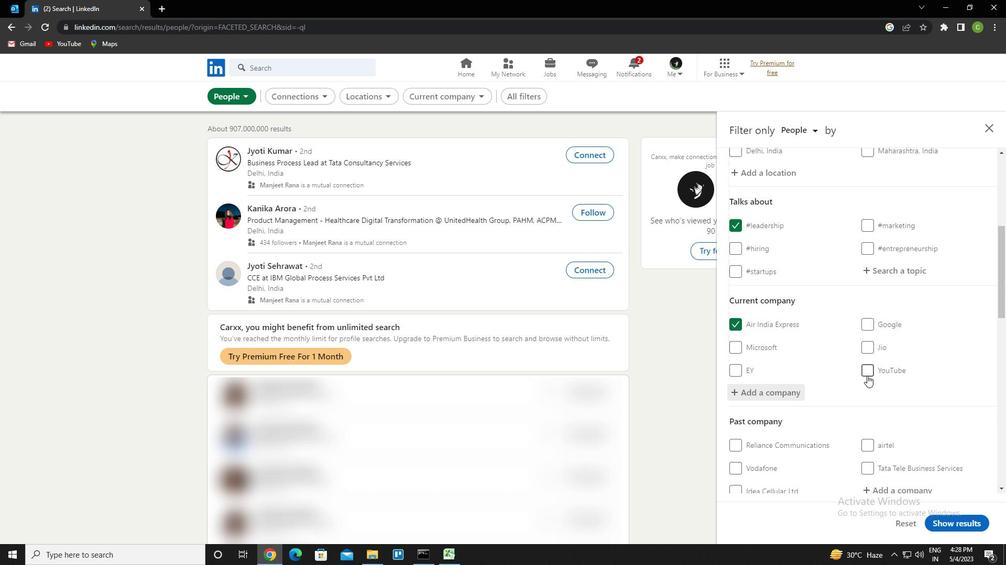 
Action: Mouse scrolled (864, 377) with delta (0, 0)
Screenshot: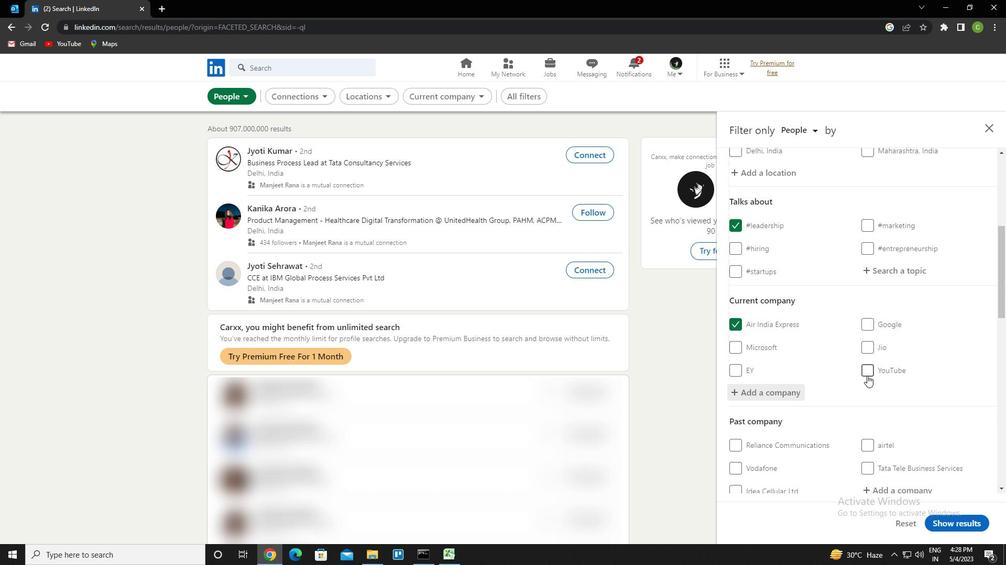 
Action: Mouse scrolled (864, 377) with delta (0, 0)
Screenshot: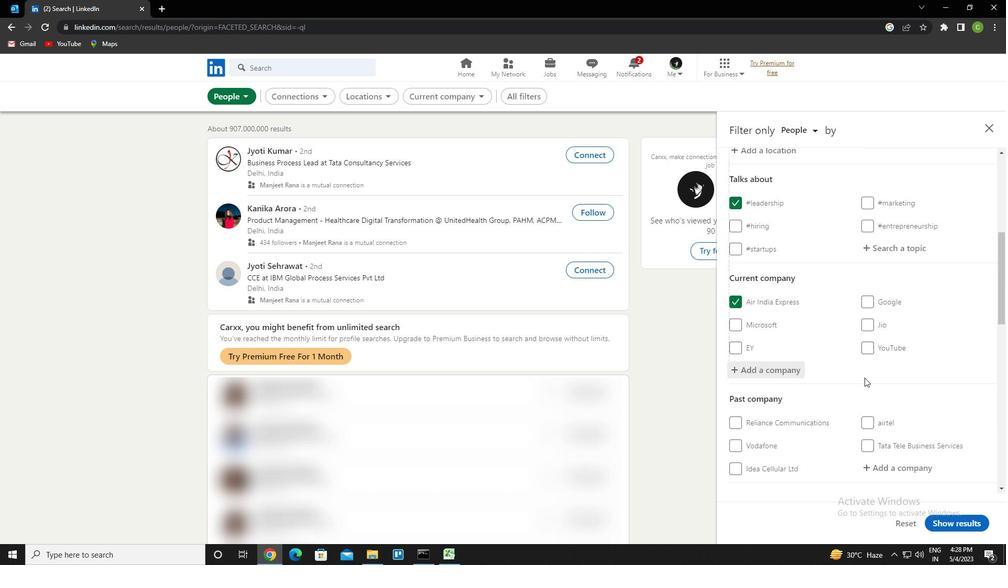 
Action: Mouse scrolled (864, 377) with delta (0, 0)
Screenshot: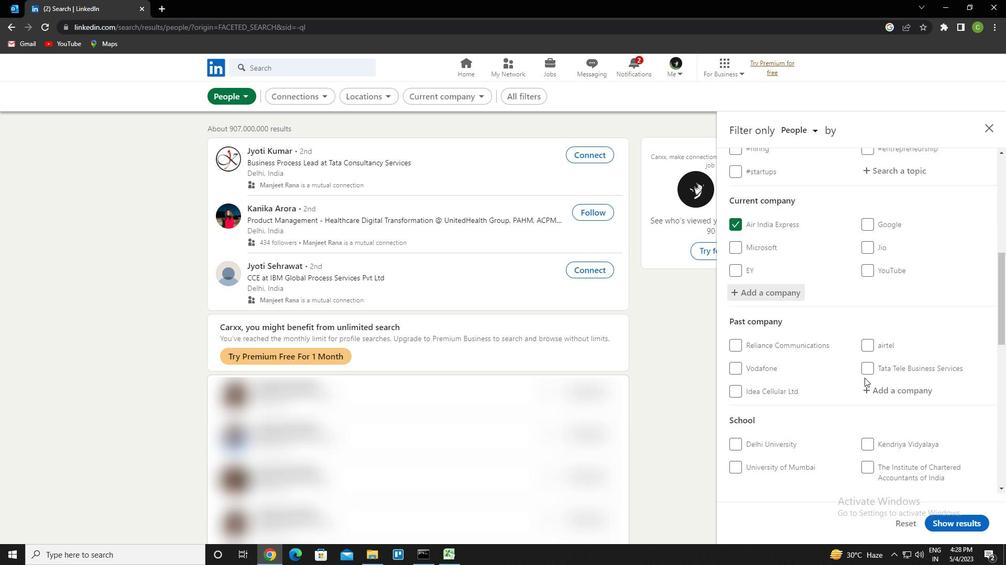 
Action: Mouse moved to (865, 376)
Screenshot: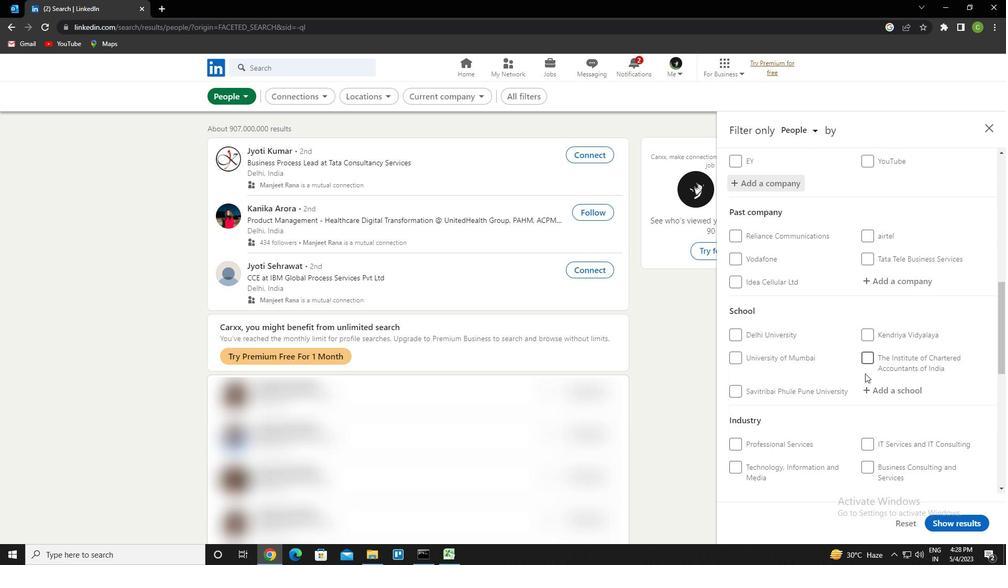 
Action: Mouse scrolled (865, 375) with delta (0, 0)
Screenshot: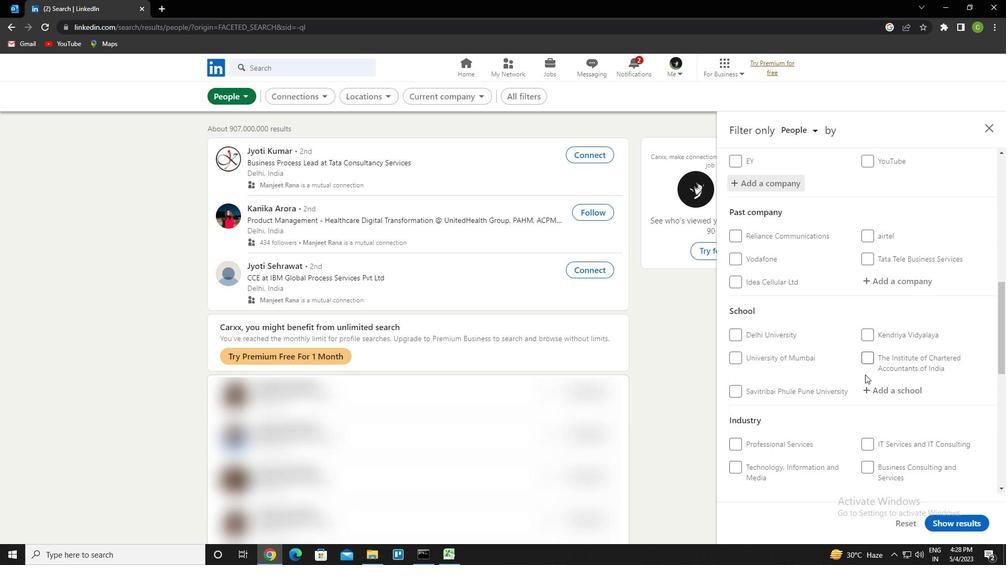 
Action: Mouse moved to (903, 341)
Screenshot: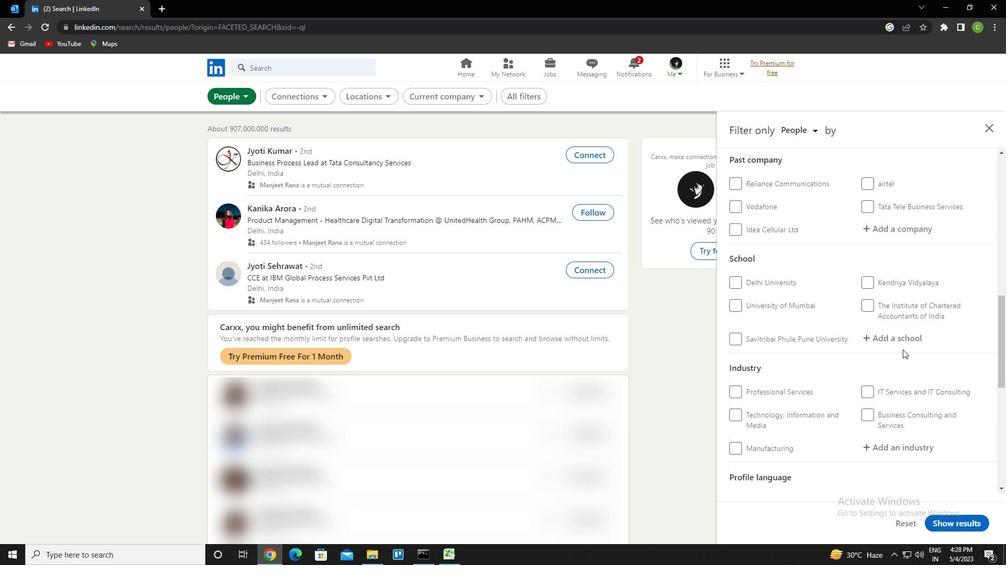 
Action: Mouse pressed left at (903, 341)
Screenshot: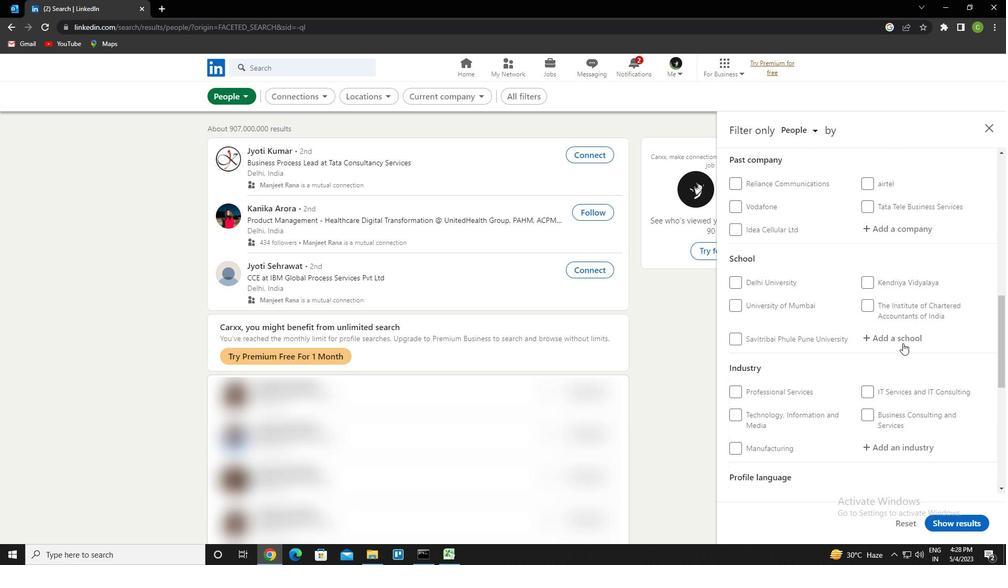 
Action: Mouse moved to (904, 340)
Screenshot: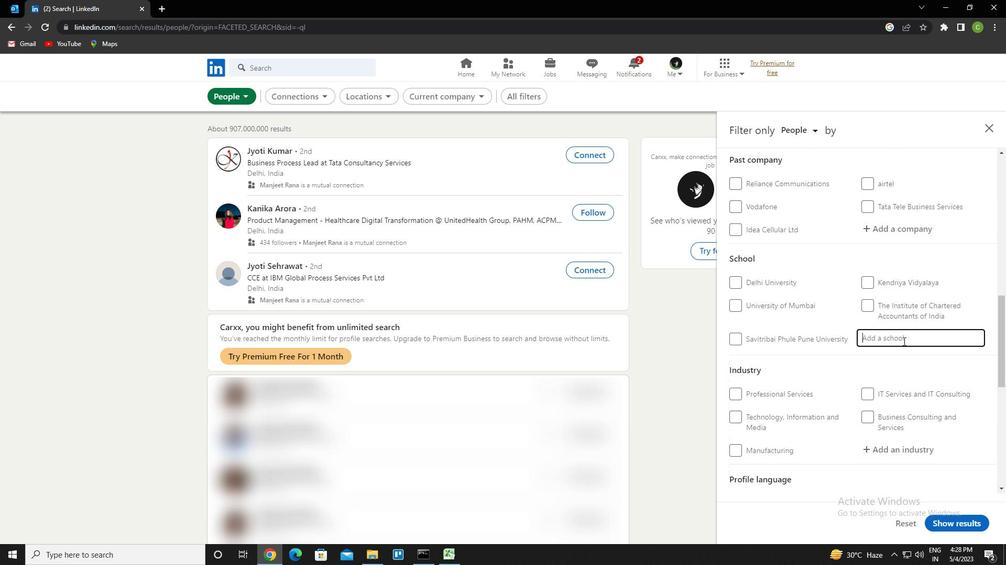 
Action: Key pressed <Key.caps_lock>u<Key.caps_lock>ttar<Key.space>pradesh<Key.space>jobs<Key.down><Key.enter>
Screenshot: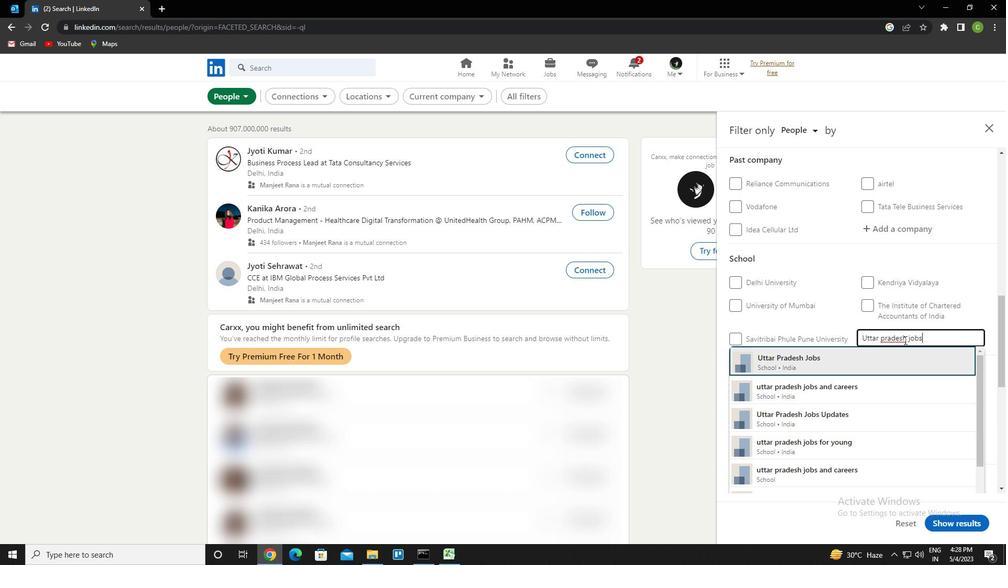 
Action: Mouse moved to (894, 344)
Screenshot: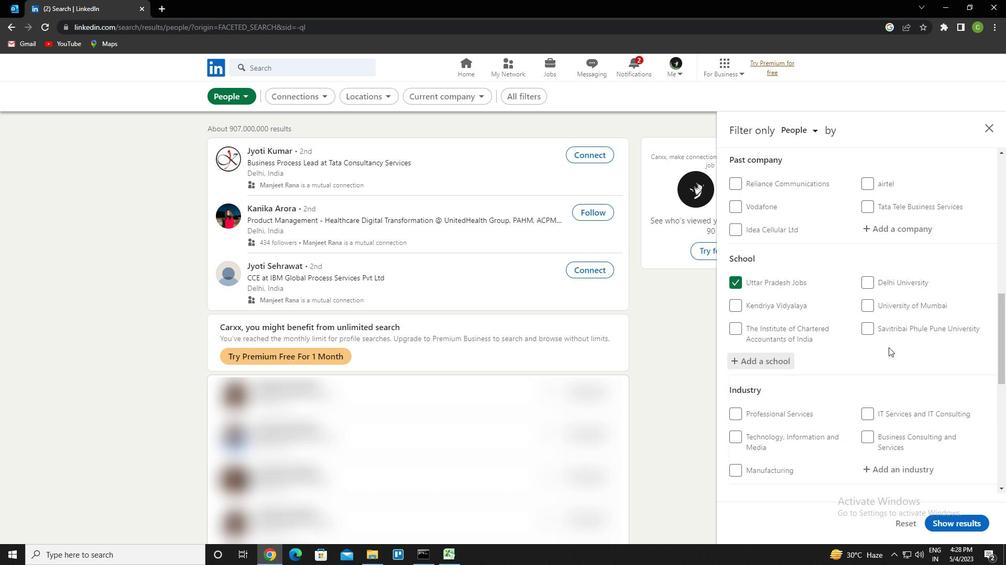 
Action: Mouse scrolled (894, 344) with delta (0, 0)
Screenshot: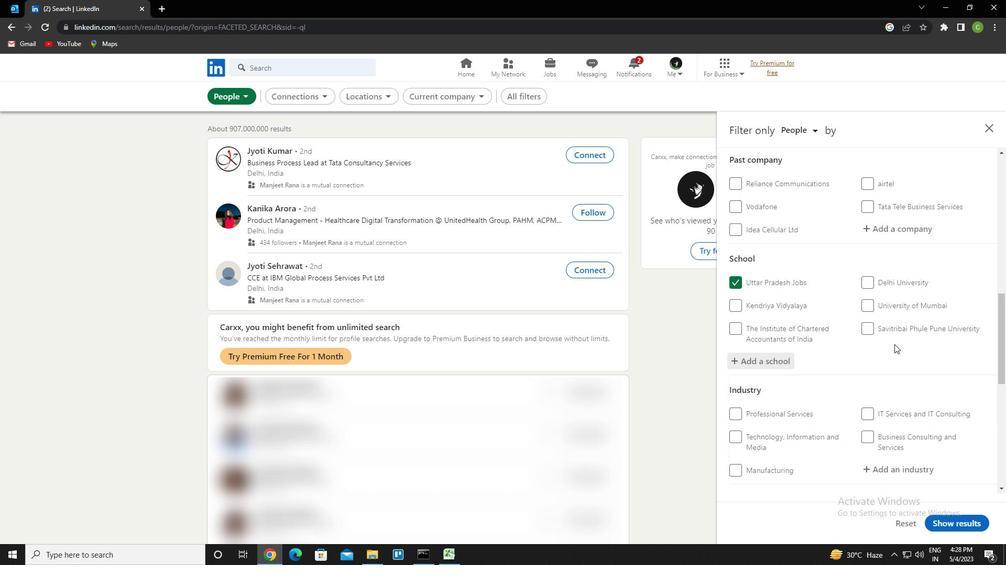 
Action: Mouse moved to (894, 348)
Screenshot: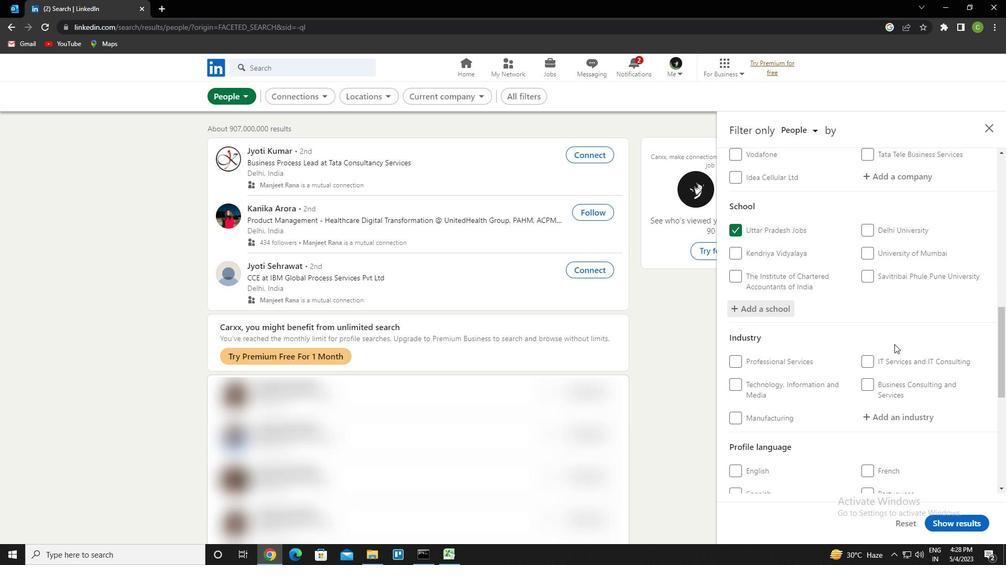 
Action: Mouse scrolled (894, 347) with delta (0, 0)
Screenshot: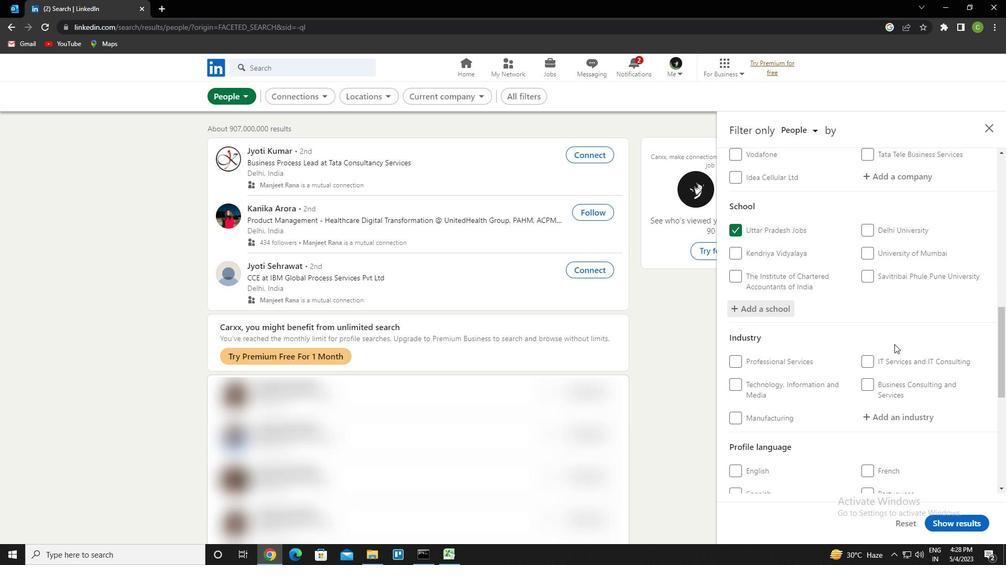 
Action: Mouse moved to (884, 362)
Screenshot: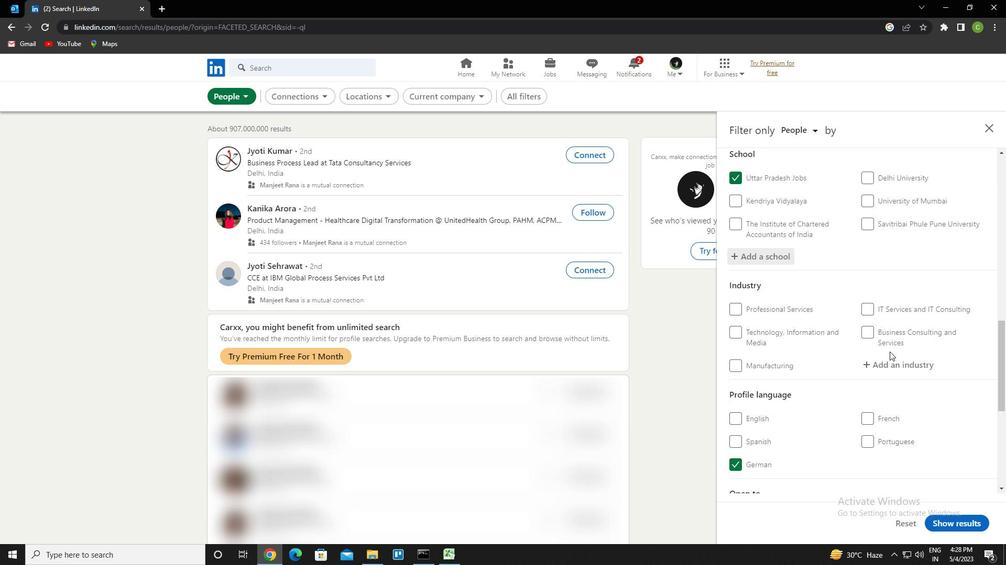 
Action: Mouse pressed left at (884, 362)
Screenshot: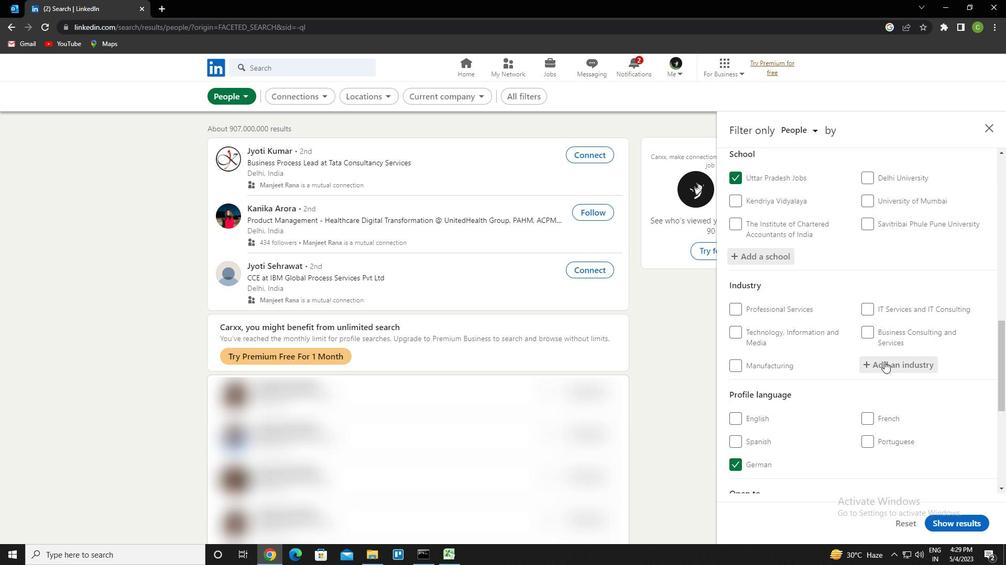 
Action: Key pressed <Key.caps_lock>f<Key.caps_lock>orestry<Key.space>and<Key.space>logging<Key.down><Key.enter>
Screenshot: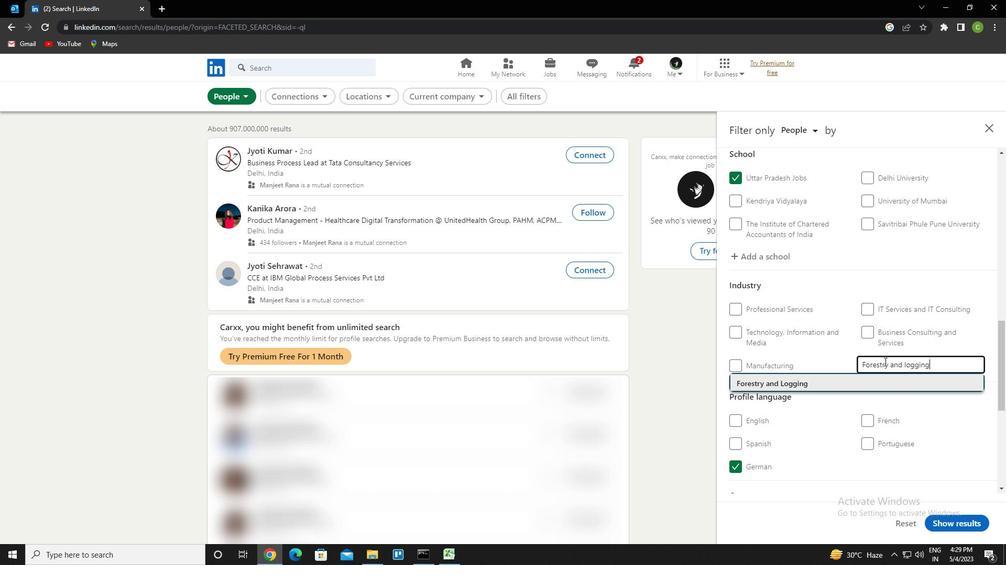 
Action: Mouse moved to (884, 362)
Screenshot: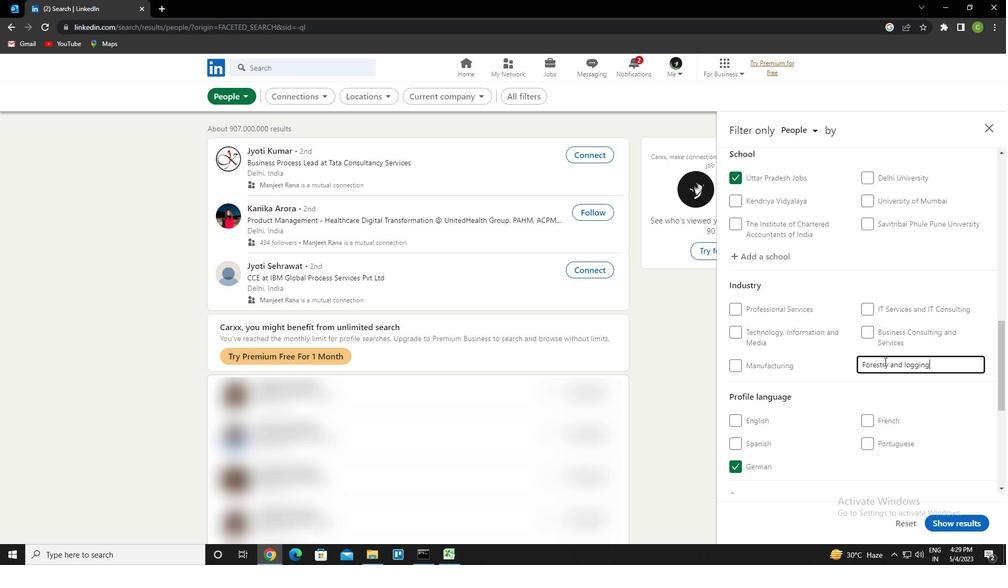
Action: Mouse scrolled (884, 362) with delta (0, 0)
Screenshot: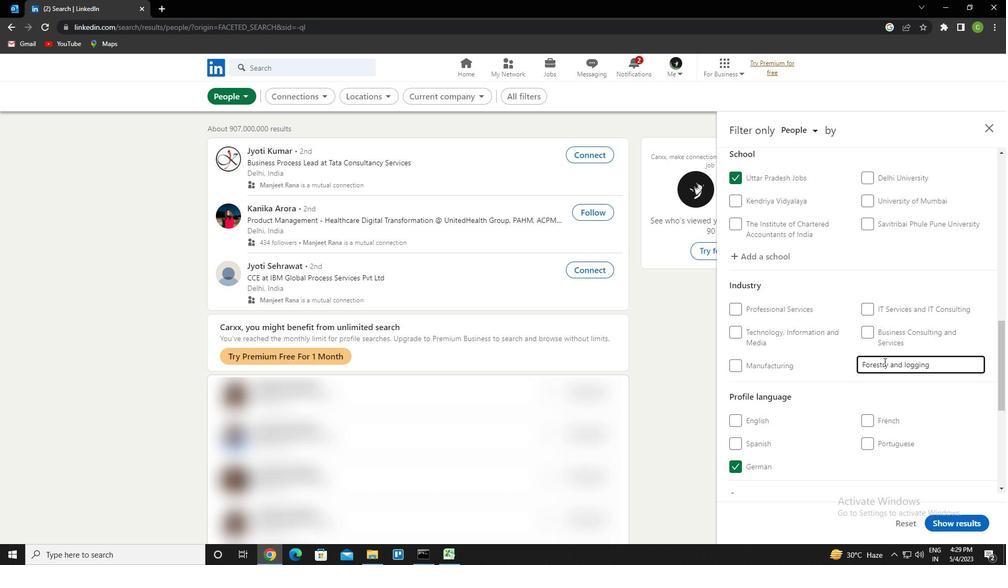
Action: Mouse scrolled (884, 362) with delta (0, 0)
Screenshot: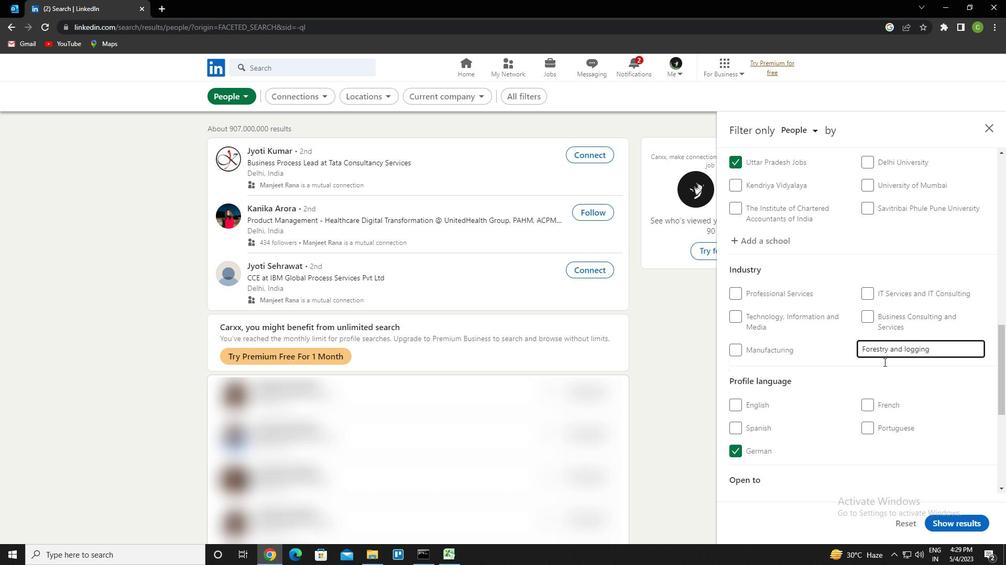 
Action: Mouse moved to (884, 367)
Screenshot: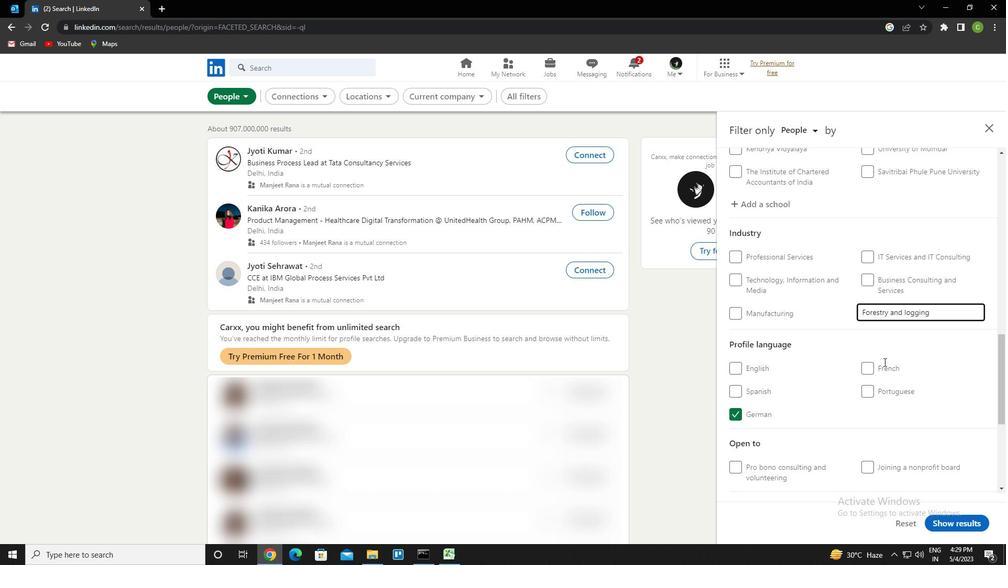 
Action: Mouse scrolled (884, 367) with delta (0, 0)
Screenshot: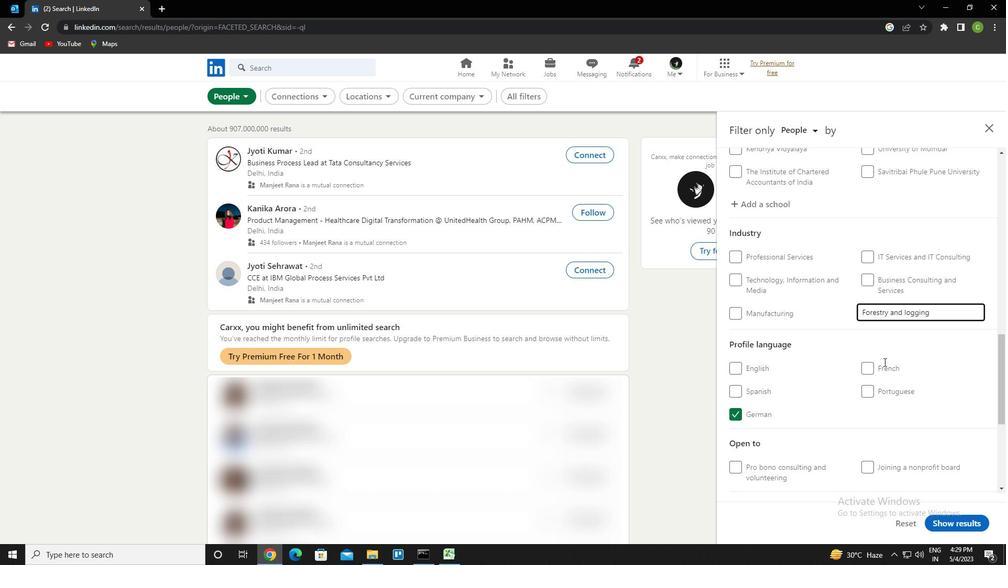 
Action: Mouse scrolled (884, 367) with delta (0, 0)
Screenshot: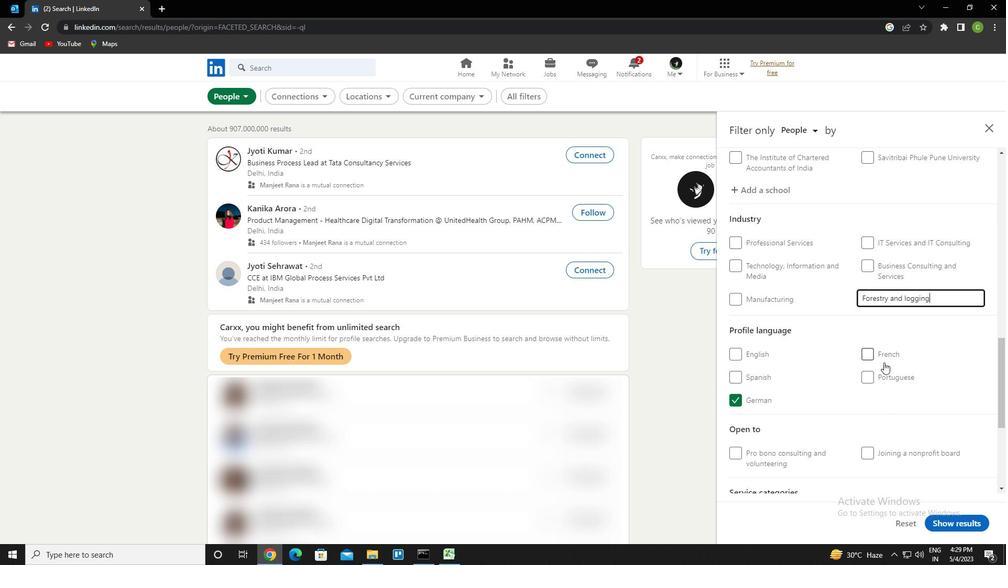 
Action: Mouse scrolled (884, 367) with delta (0, 0)
Screenshot: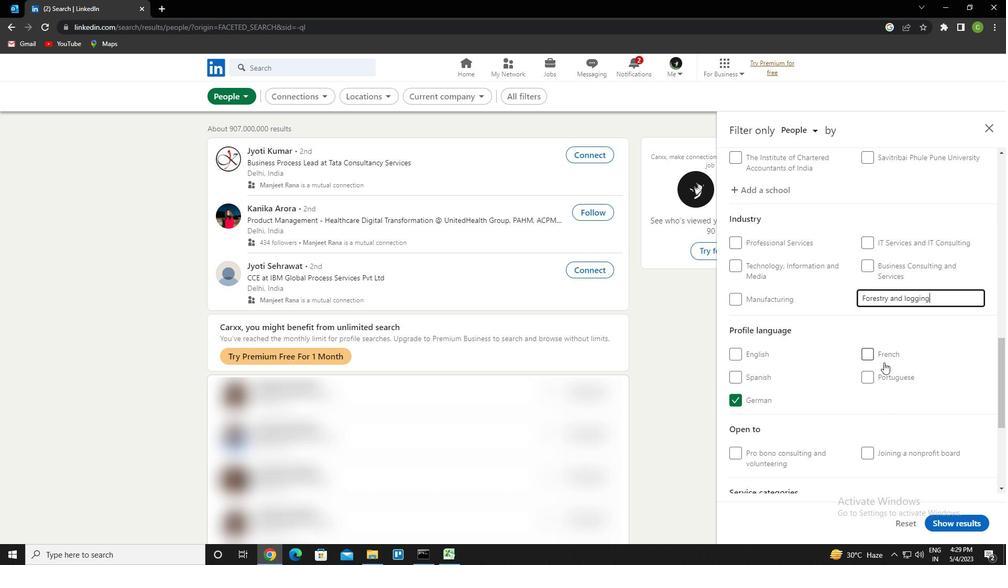 
Action: Mouse scrolled (884, 367) with delta (0, 0)
Screenshot: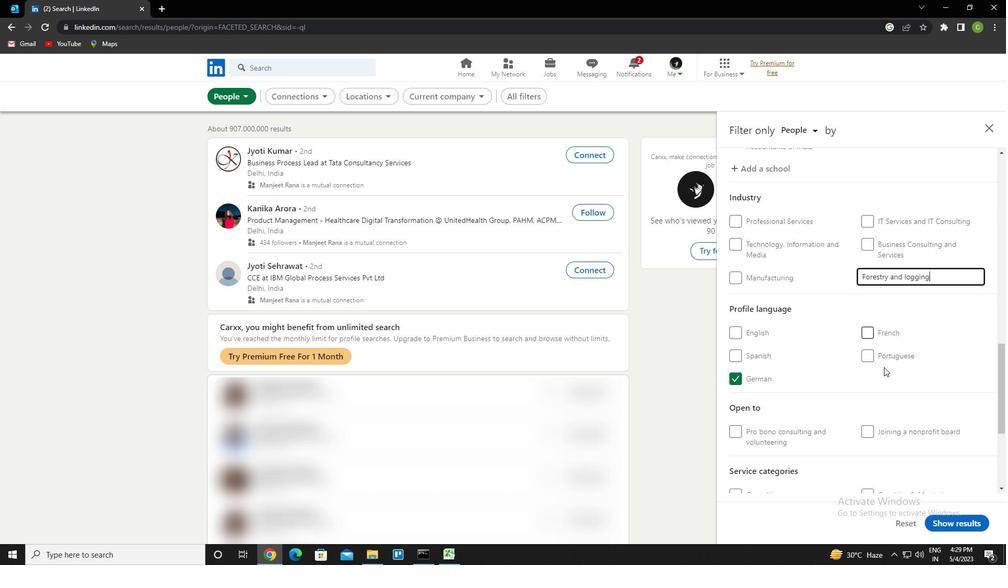 
Action: Mouse moved to (898, 353)
Screenshot: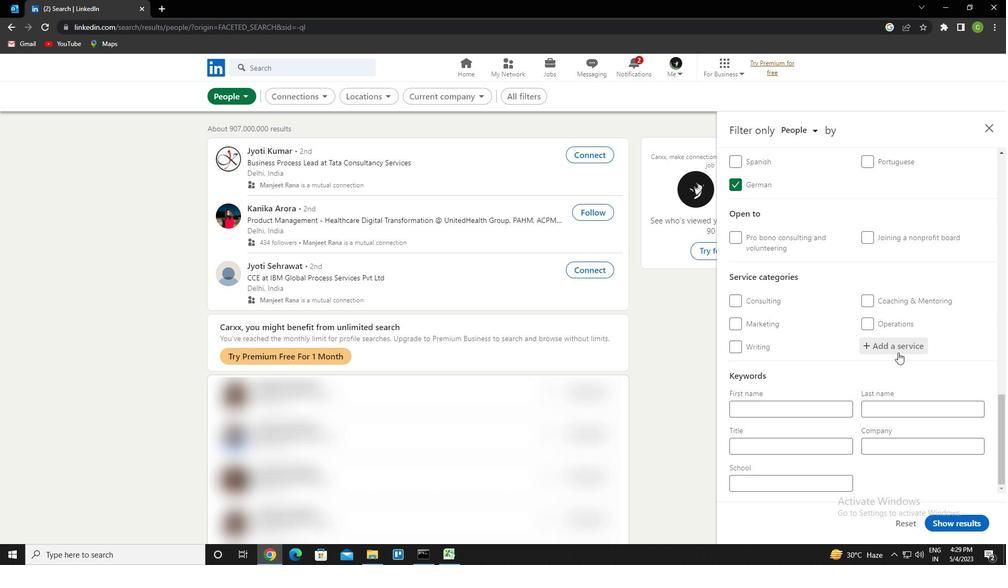 
Action: Mouse pressed left at (898, 353)
Screenshot: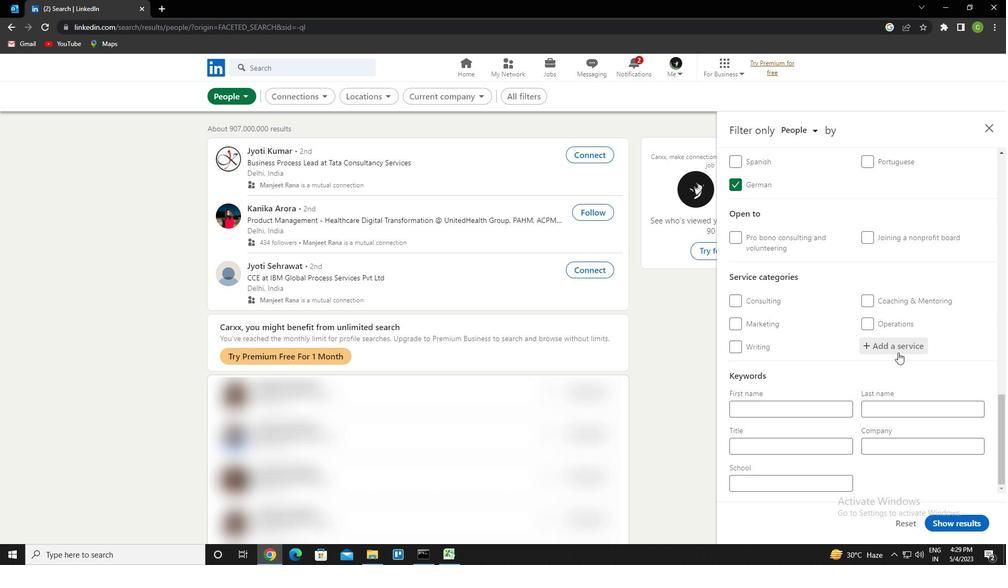 
Action: Mouse moved to (902, 350)
Screenshot: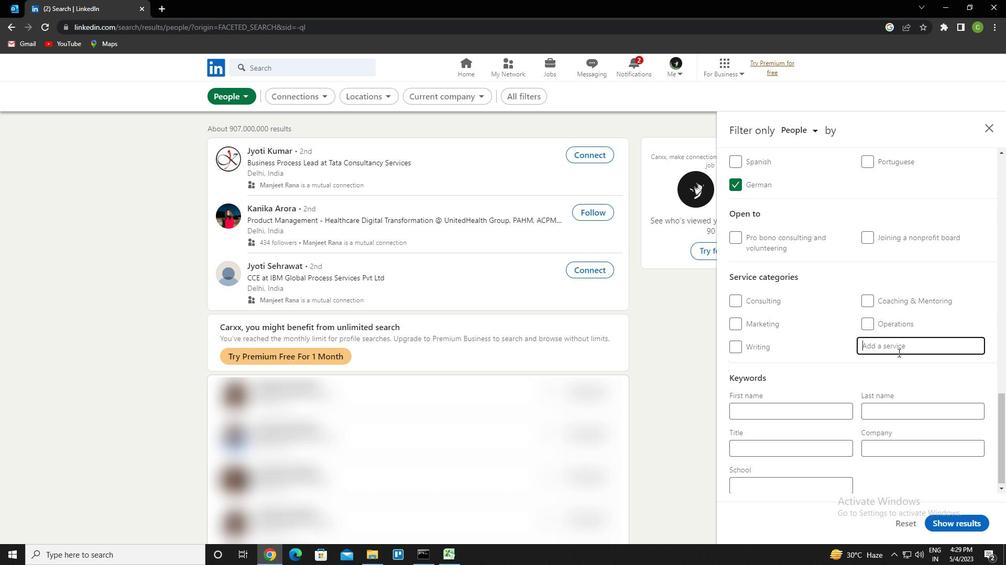 
Action: Key pressed <Key.caps_lock>r<Key.caps_lock>elocation<Key.down><Key.enter>
Screenshot: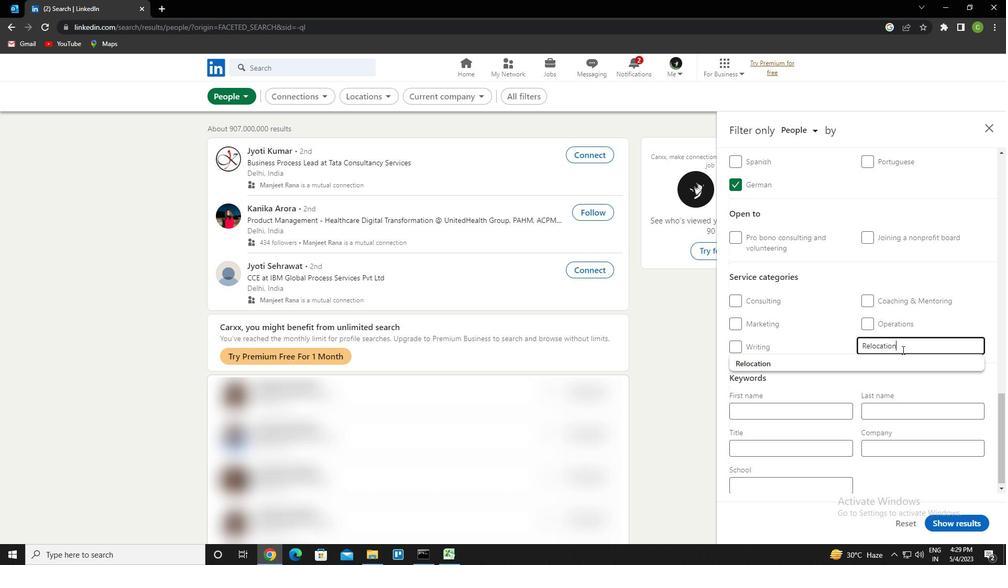 
Action: Mouse moved to (902, 350)
Screenshot: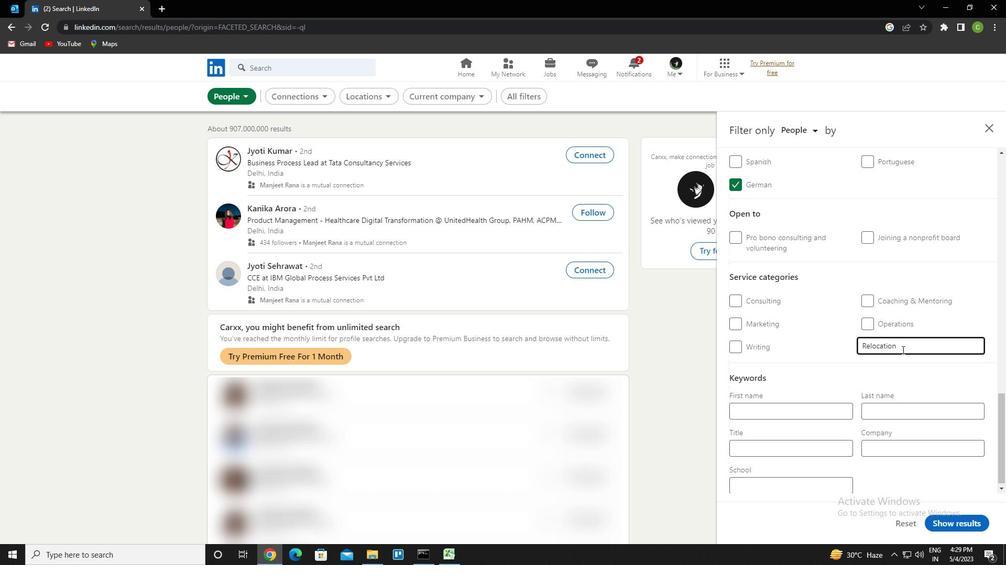 
Action: Key pressed <Key.enter><Key.backspace><Key.down><Key.enter>
Screenshot: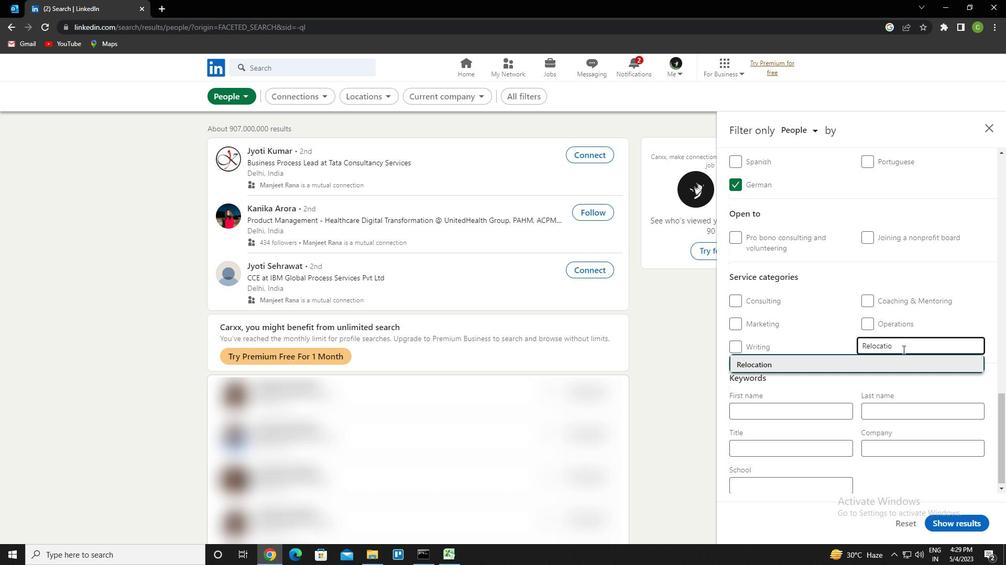 
Action: Mouse scrolled (902, 349) with delta (0, 0)
Screenshot: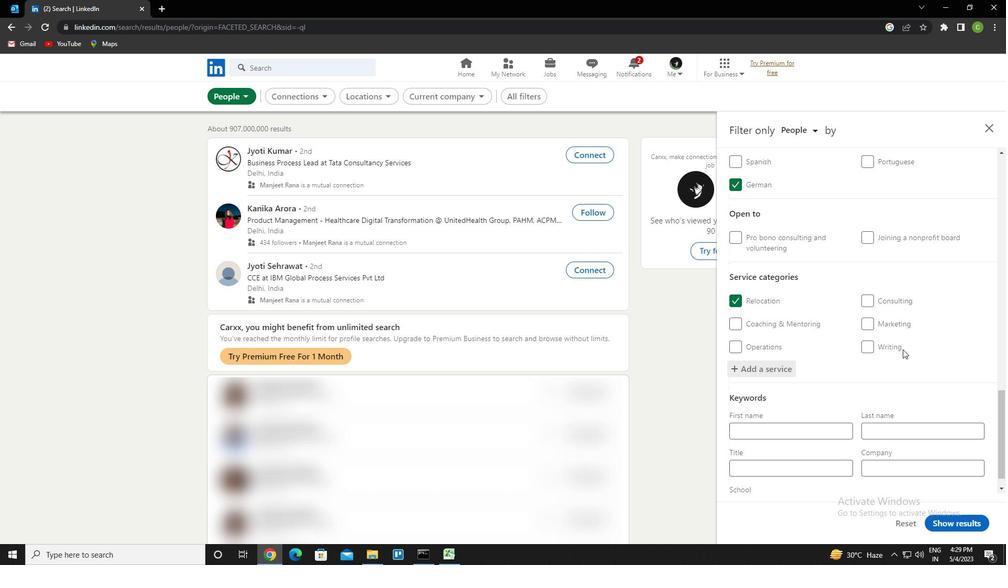 
Action: Mouse scrolled (902, 349) with delta (0, 0)
Screenshot: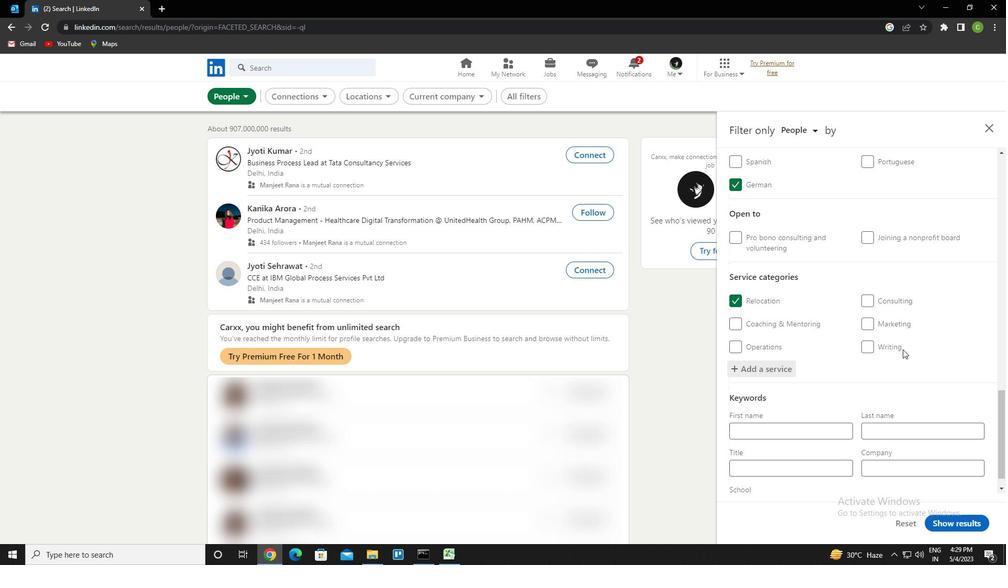
Action: Mouse scrolled (902, 349) with delta (0, 0)
Screenshot: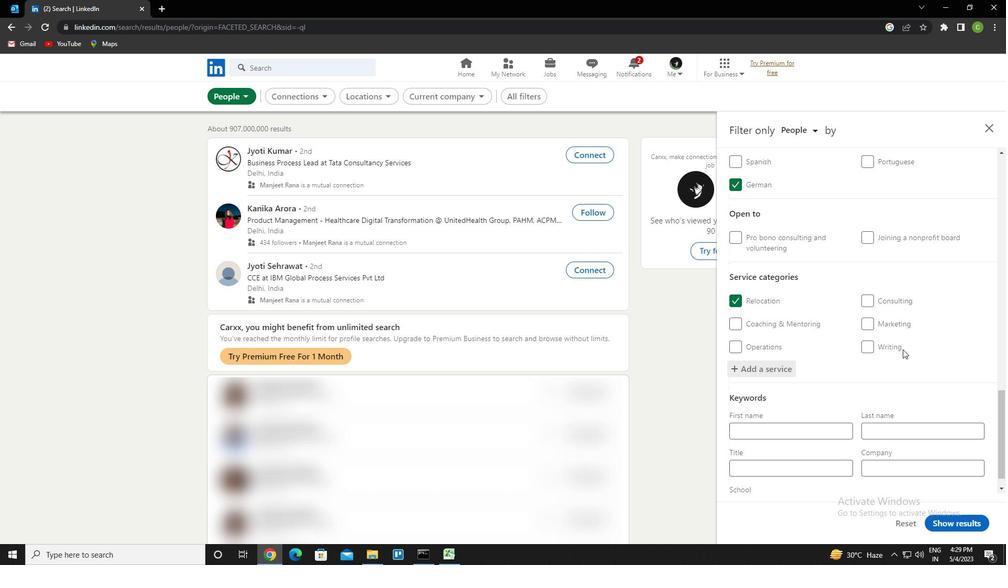 
Action: Mouse scrolled (902, 349) with delta (0, 0)
Screenshot: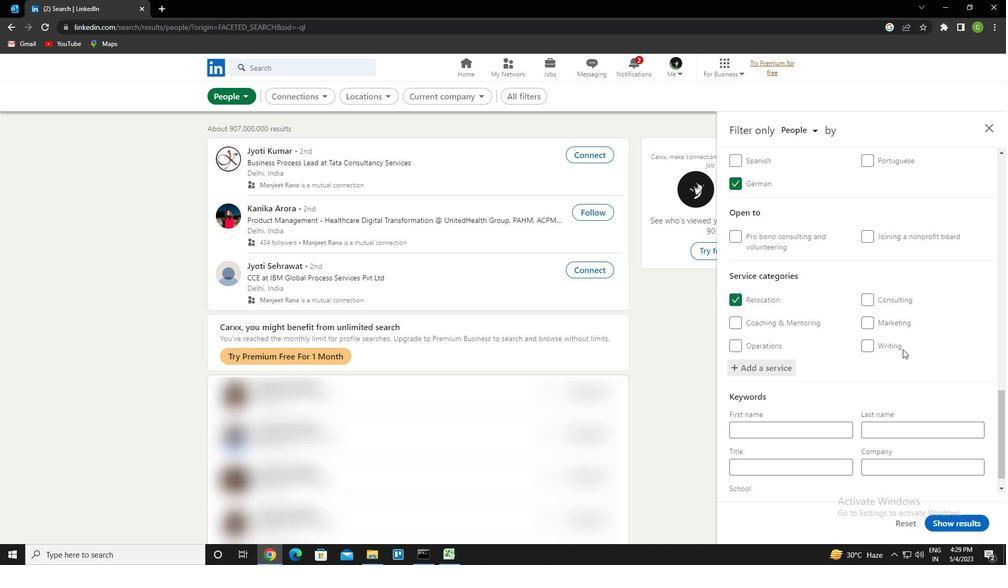 
Action: Mouse moved to (795, 452)
Screenshot: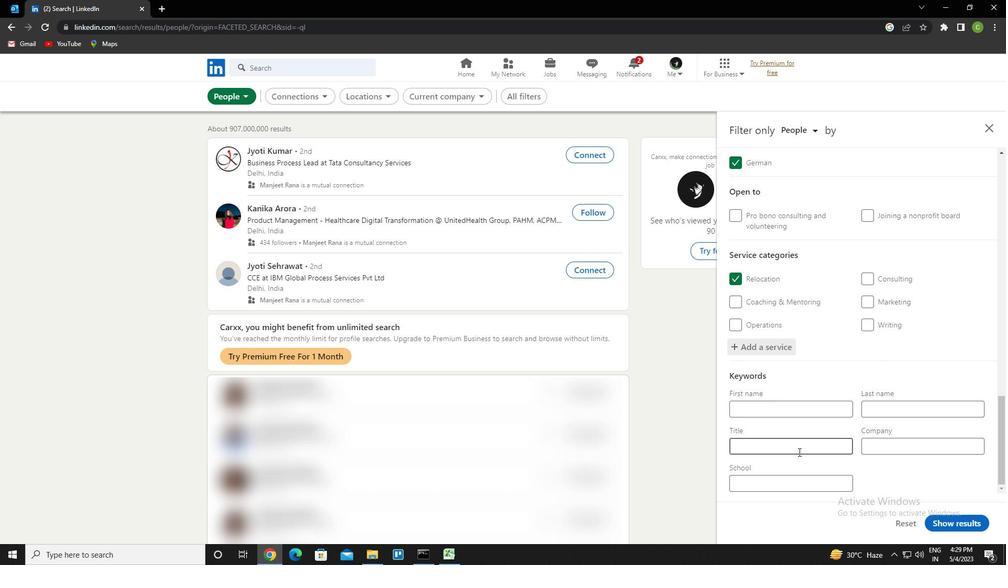 
Action: Mouse pressed left at (795, 452)
Screenshot: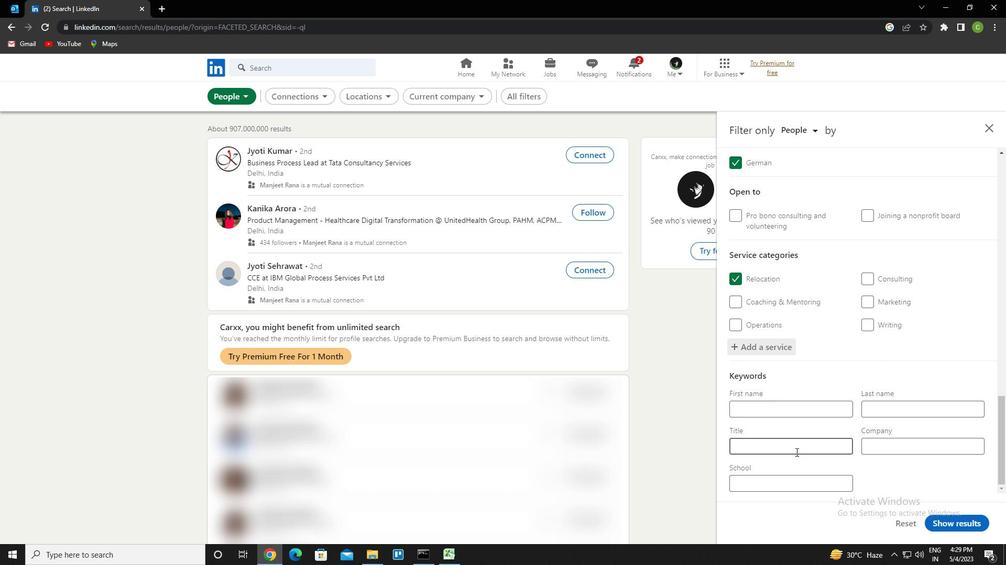 
Action: Key pressed <Key.caps_lock>p<Key.caps_lock>ersoval<Key.space><Key.caps_lock>t<Key.caps_lock>rainer
Screenshot: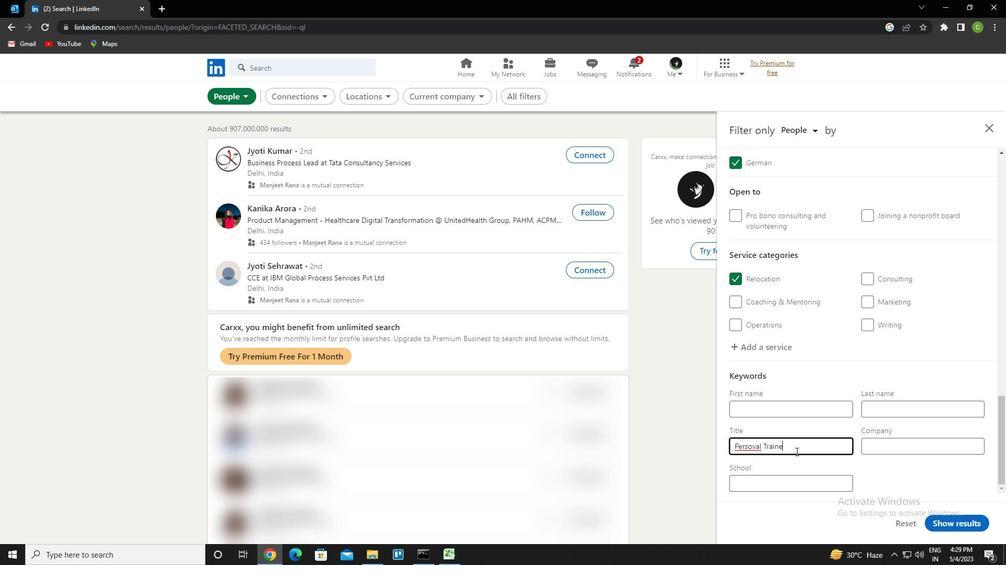 
Action: Mouse moved to (795, 452)
Screenshot: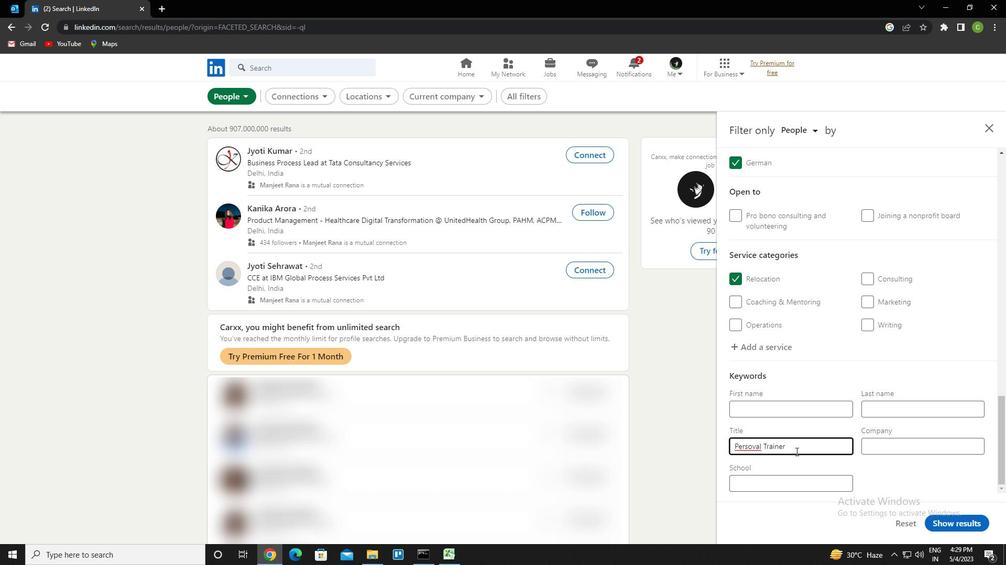 
Action: Key pressed <Key.left><Key.left><Key.left><Key.left><Key.backspace>ctrl+N
Screenshot: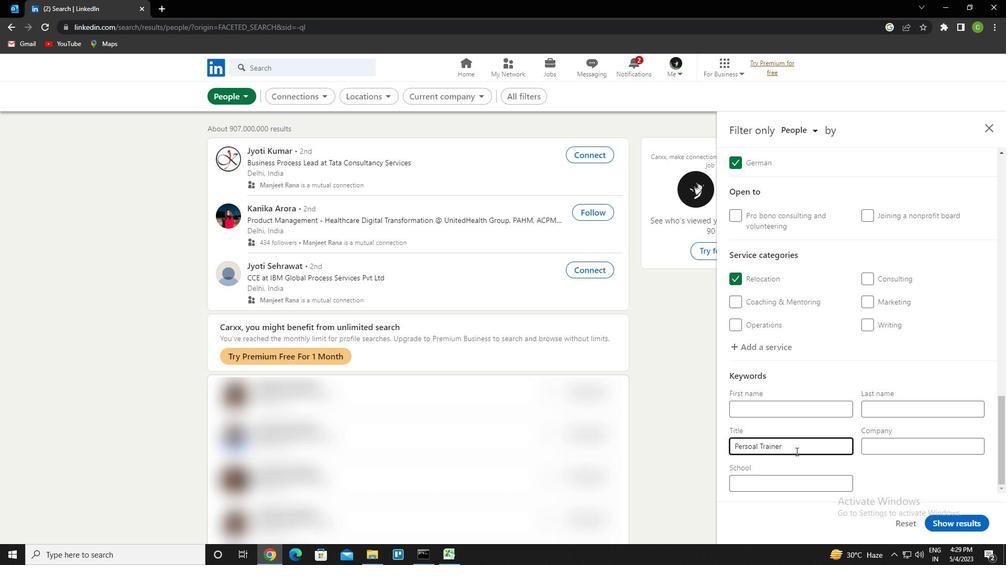 
Action: Mouse moved to (960, 525)
Screenshot: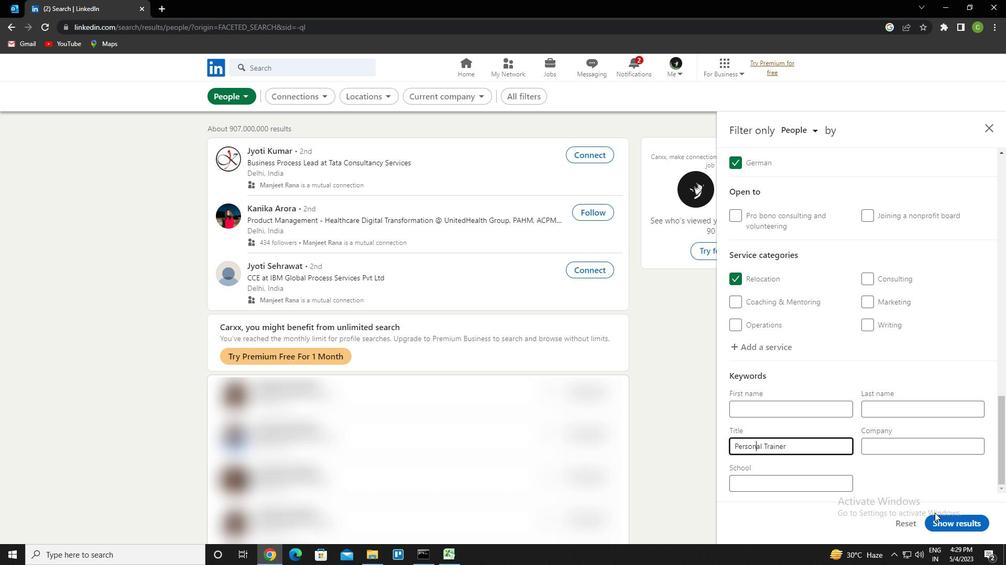 
Action: Mouse pressed left at (960, 525)
Screenshot: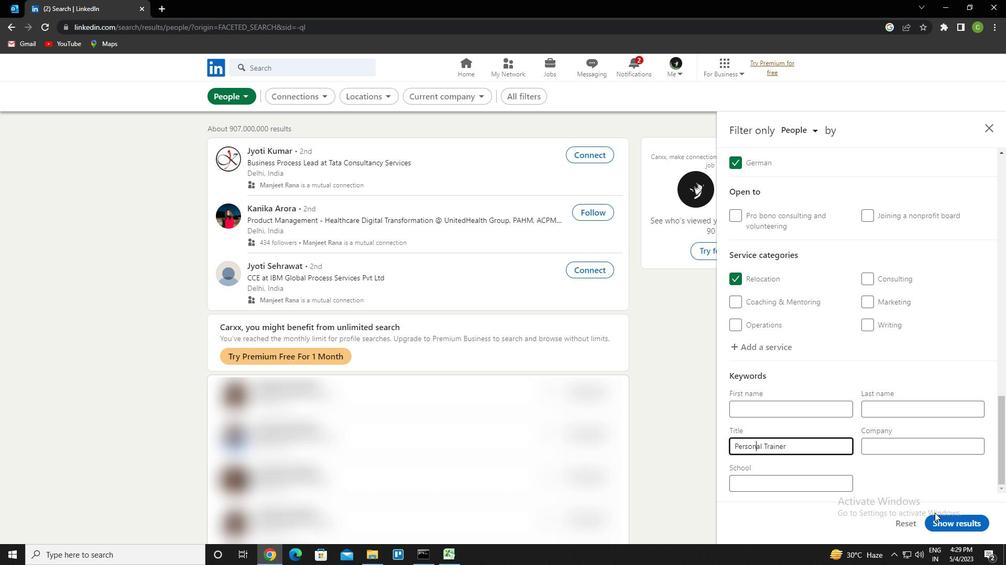
Action: Mouse moved to (502, 418)
Screenshot: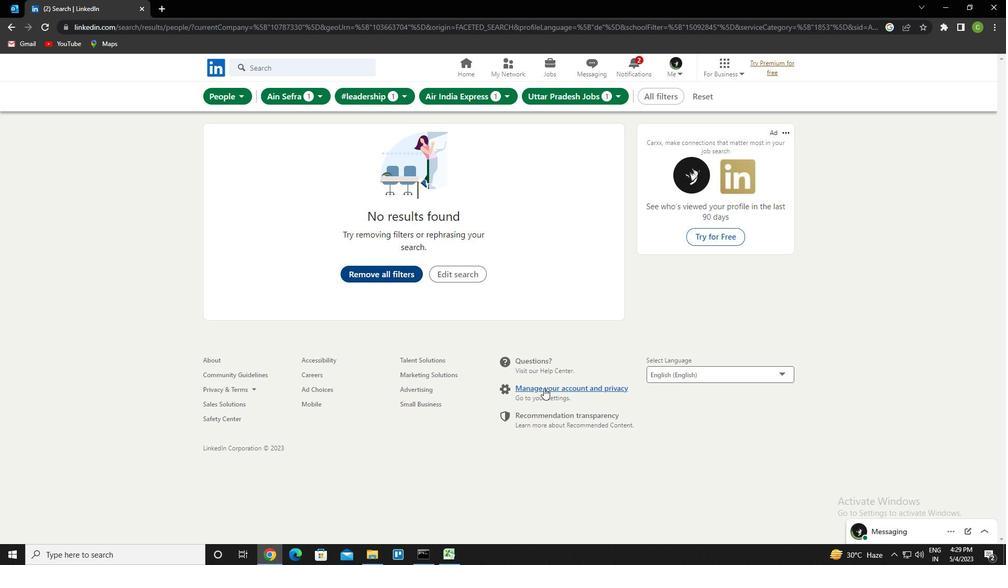 
